Task: Send an email with the signature Dorian Garcia with the subject 'Request for time off' and the message 'Could you please provide a timeline for this project?' from softage.1@softage.net to softage.6@softage.net,  softage.1@softage.net and softage.7@softage.net with CC to softage.8@softage.net with an attached document Social_media_policy.docx
Action: Key pressed n
Screenshot: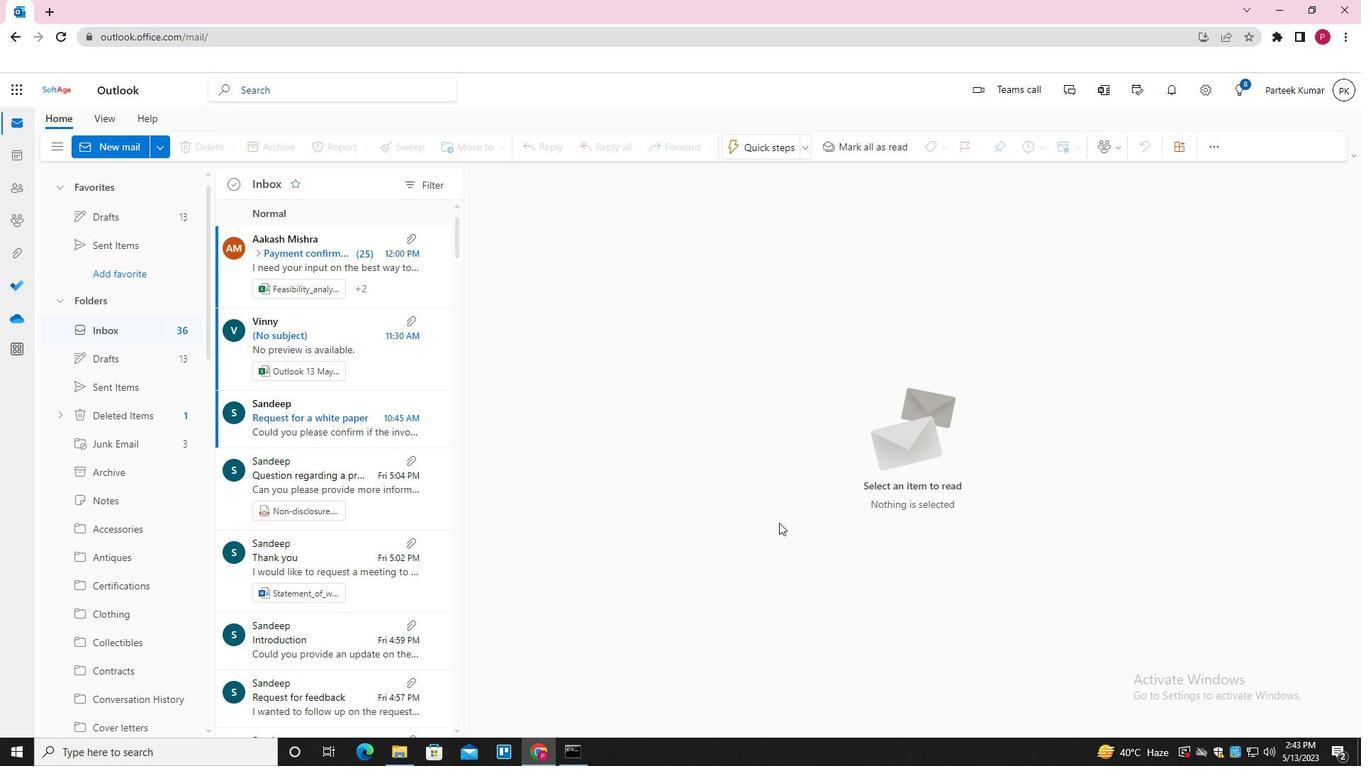 
Action: Mouse moved to (958, 143)
Screenshot: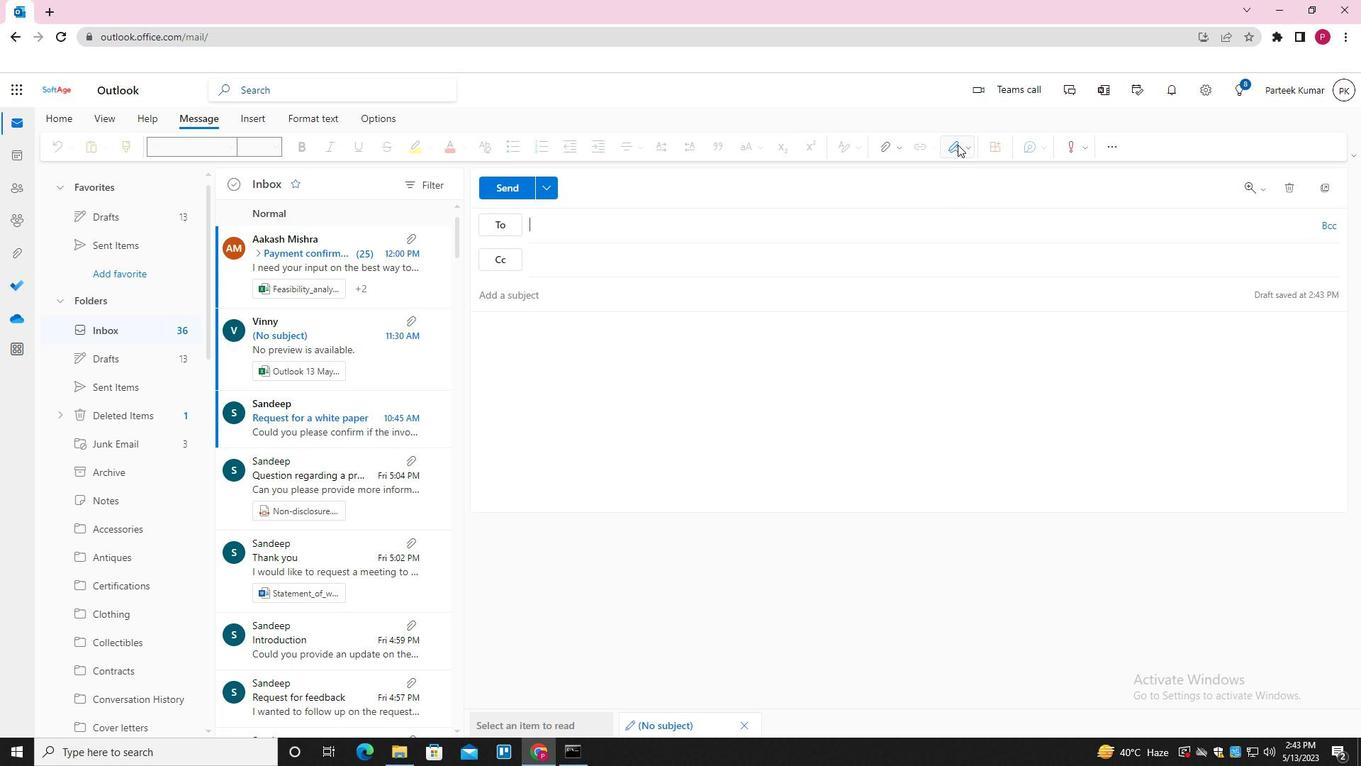 
Action: Mouse pressed left at (958, 143)
Screenshot: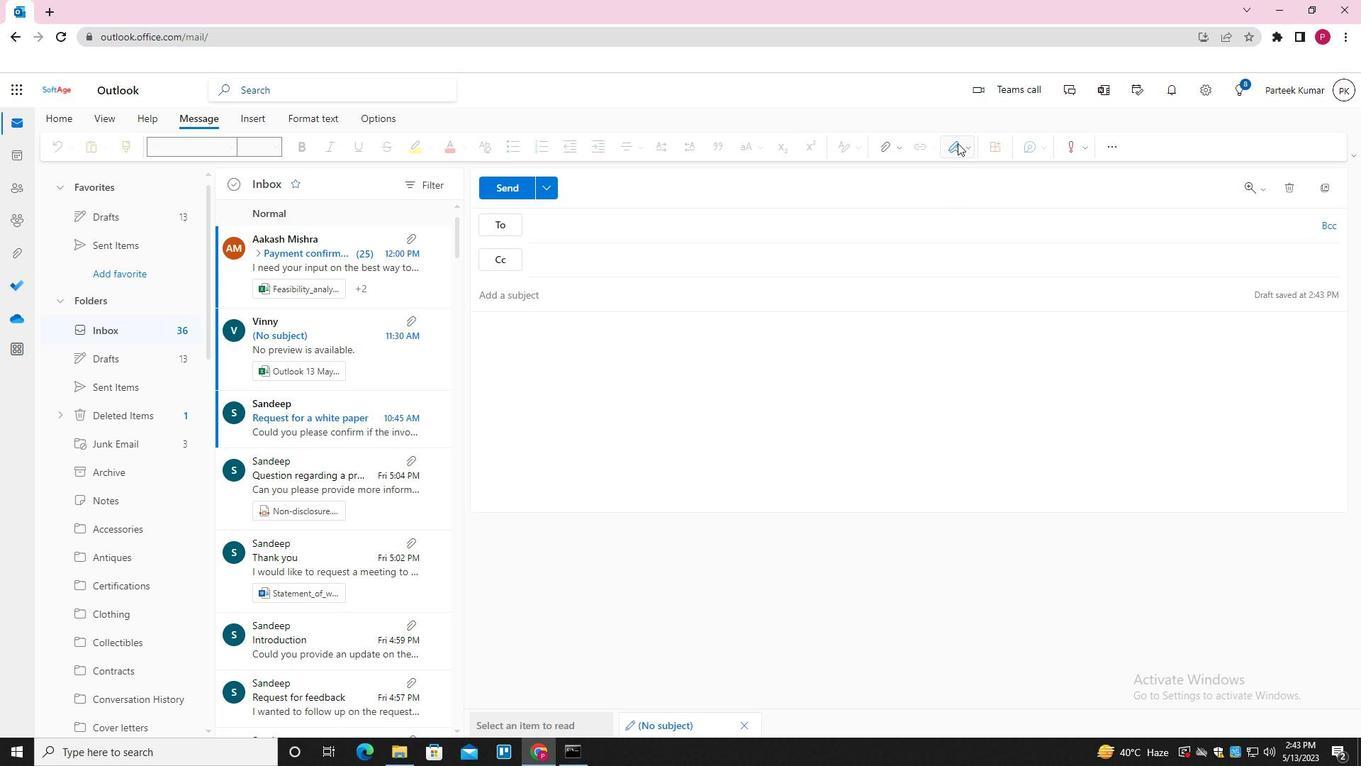
Action: Mouse moved to (927, 204)
Screenshot: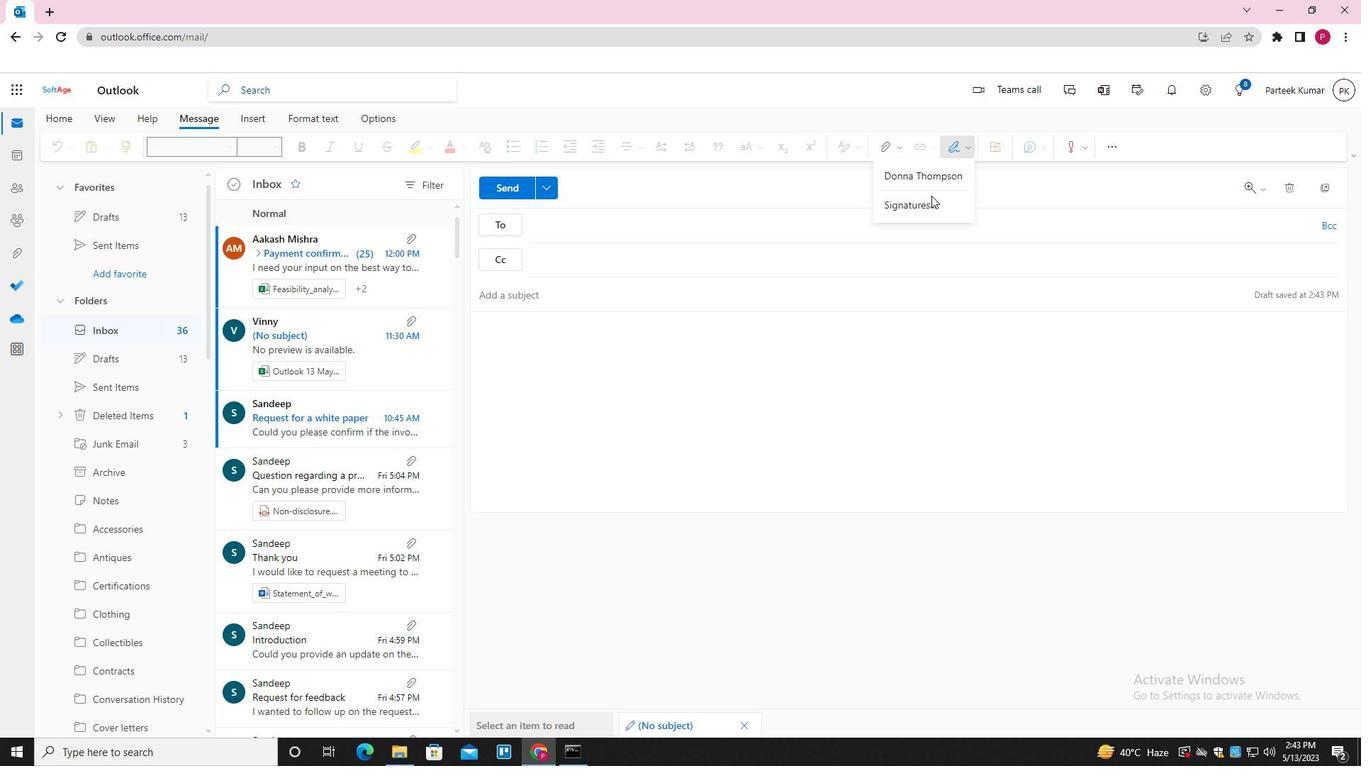 
Action: Mouse pressed left at (927, 204)
Screenshot: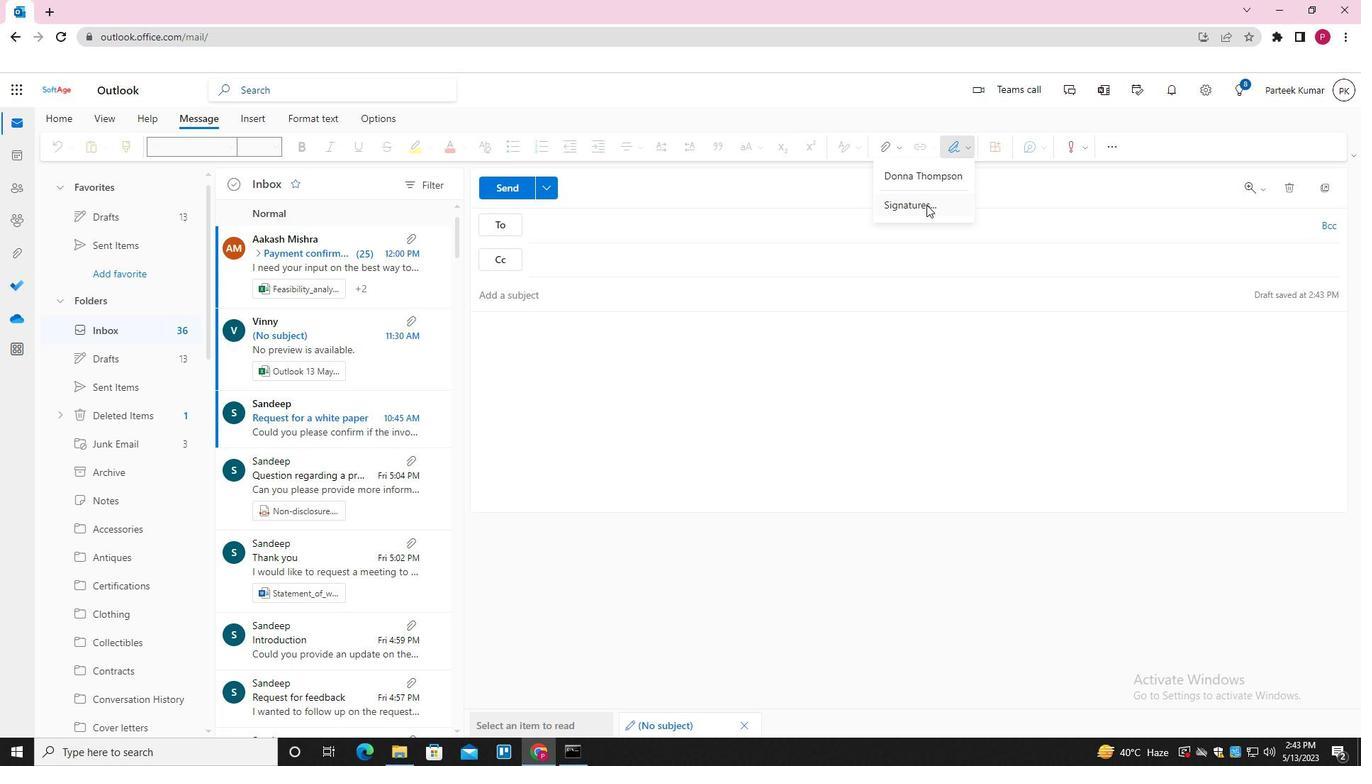 
Action: Mouse moved to (949, 254)
Screenshot: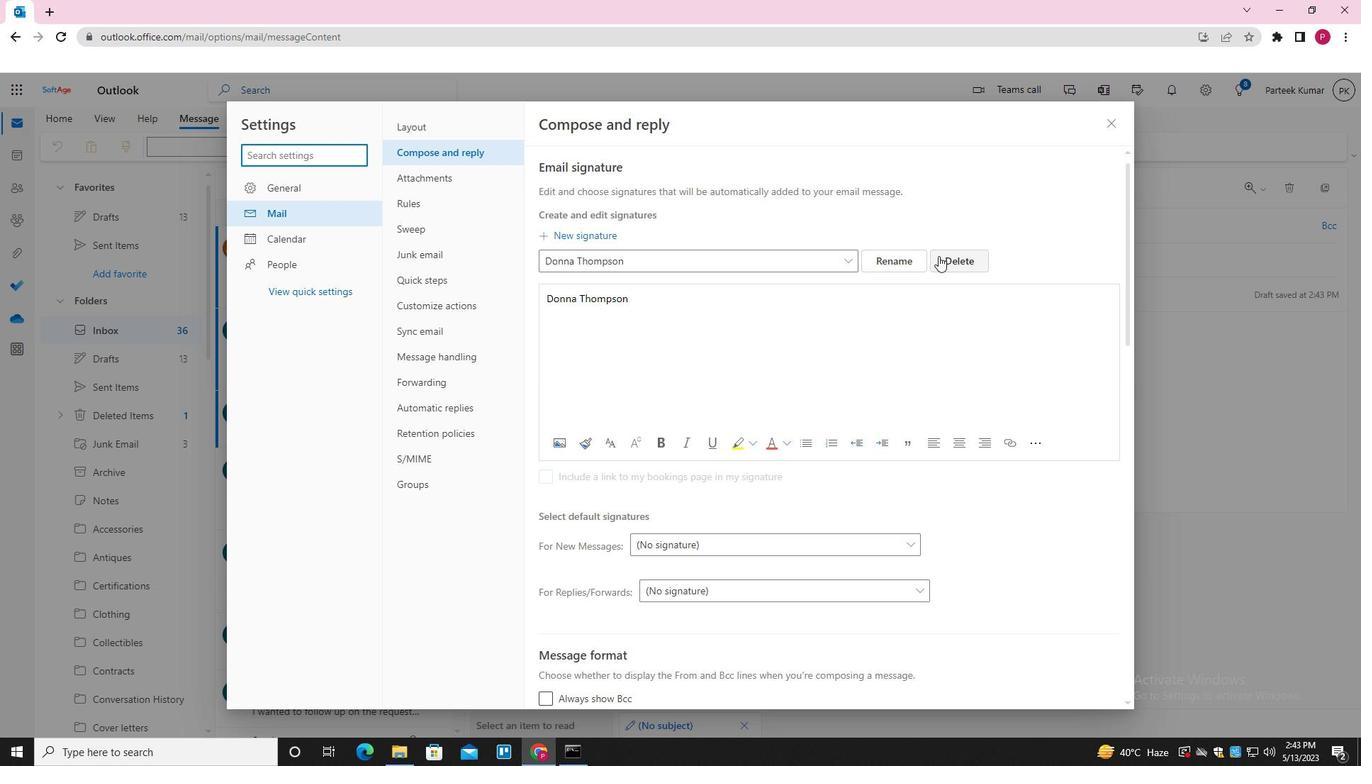 
Action: Mouse pressed left at (949, 254)
Screenshot: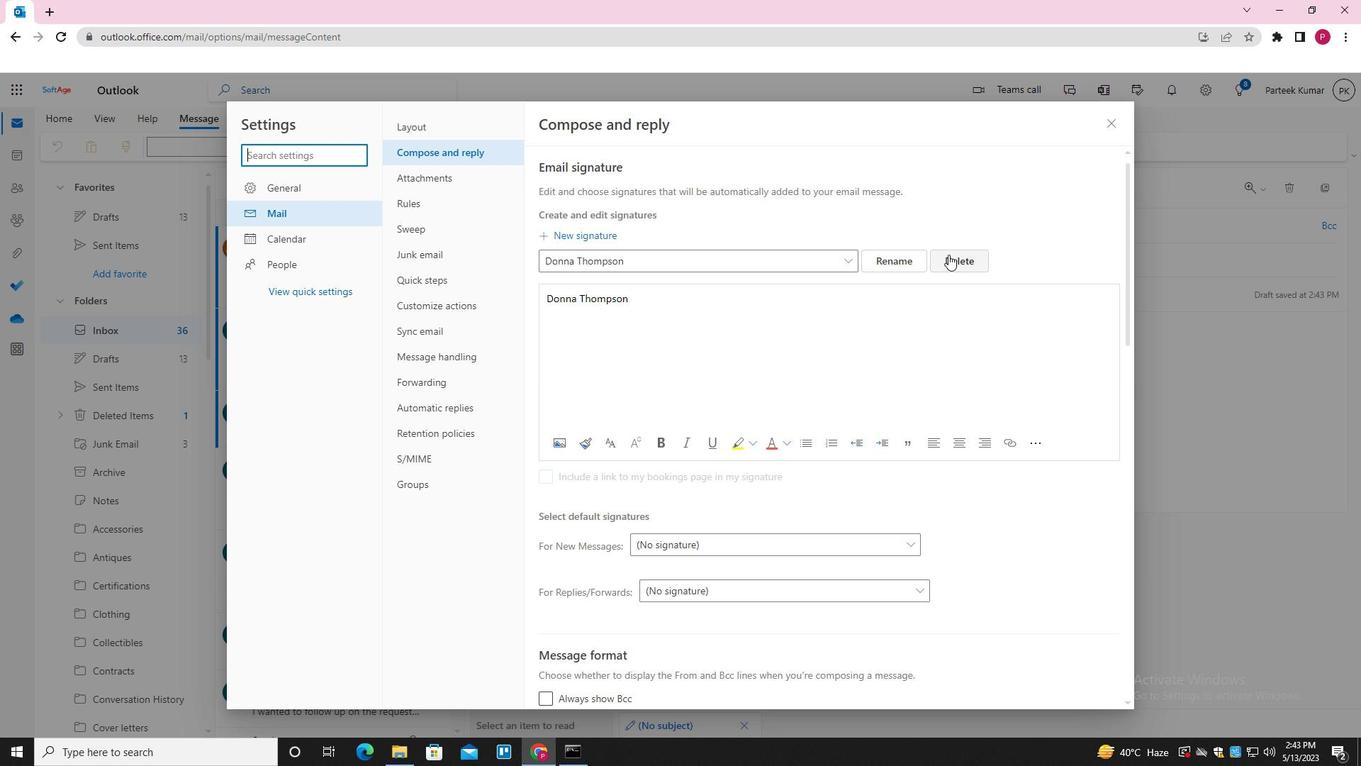 
Action: Mouse moved to (708, 263)
Screenshot: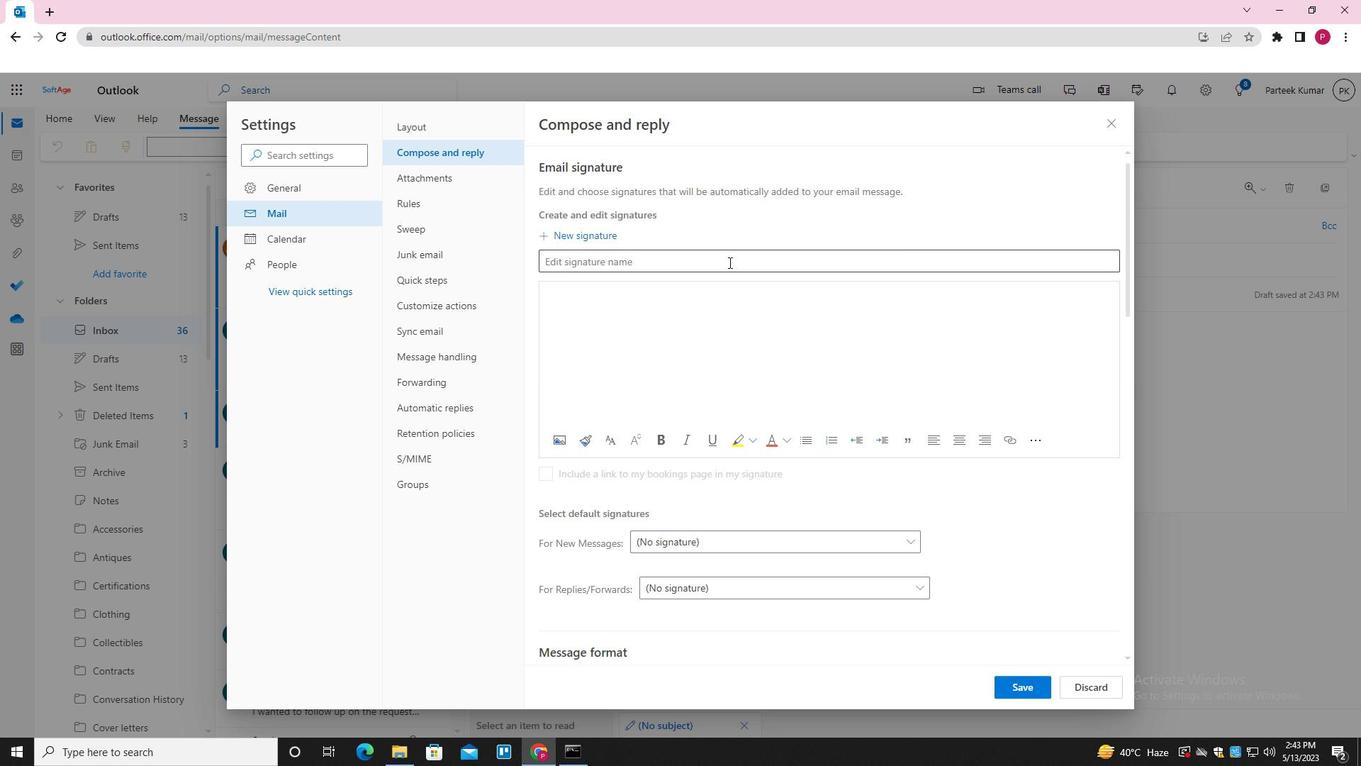 
Action: Mouse pressed left at (708, 263)
Screenshot: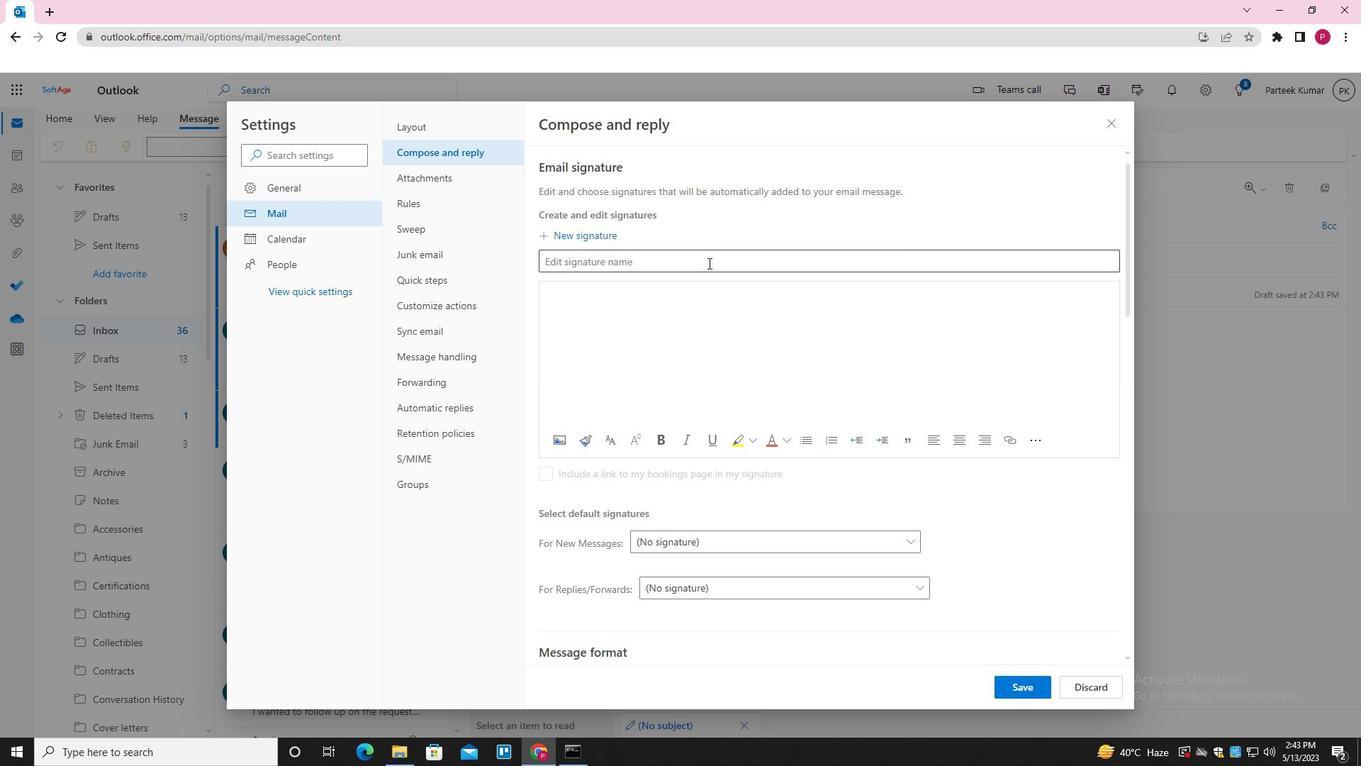 
Action: Key pressed <Key.shift>DORIAN<Key.space><Key.shift><Key.shift><Key.shift><Key.shift><Key.shift><Key.shift><Key.shift>GARCIA<Key.tab><Key.shift>DOT<Key.backspace>RIAN<Key.space><Key.shift>D<Key.backspace><Key.shift_r>GARCIA<Key.space>
Screenshot: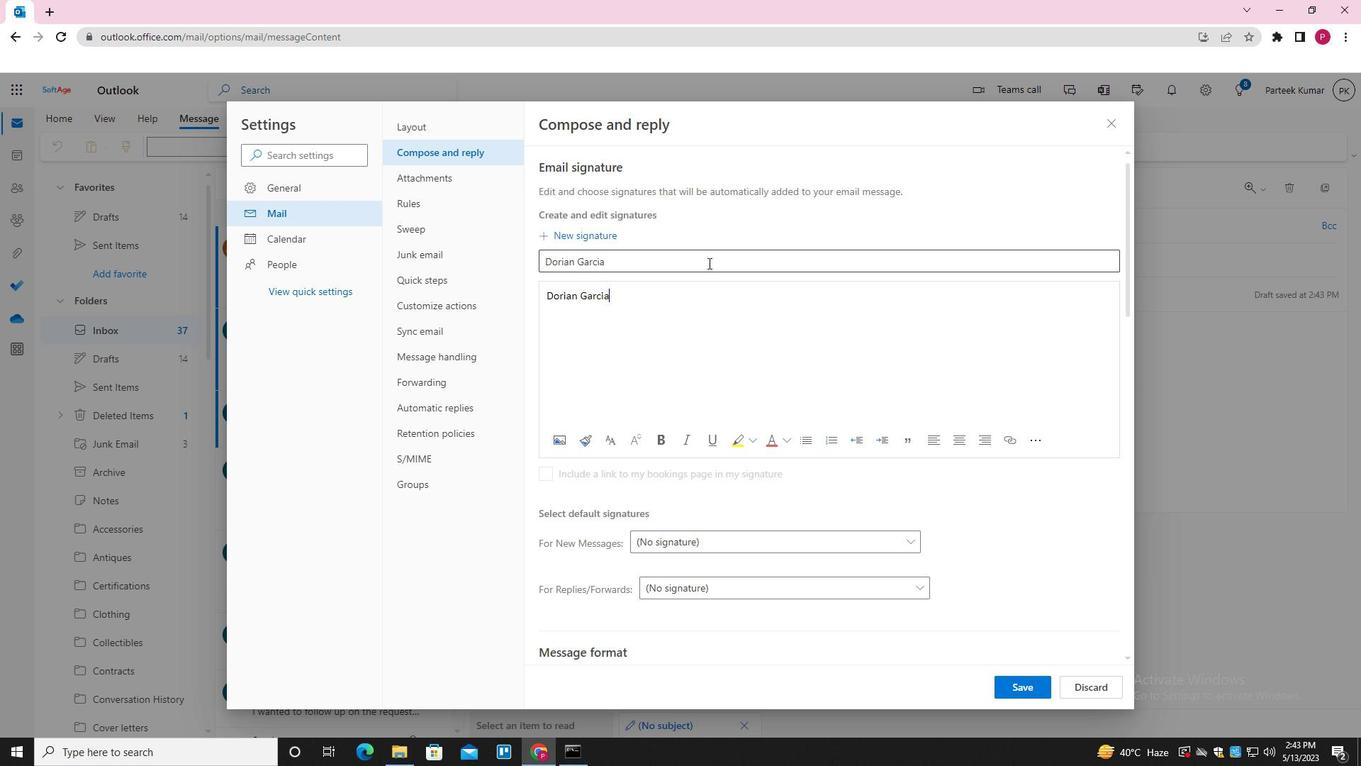
Action: Mouse moved to (1025, 690)
Screenshot: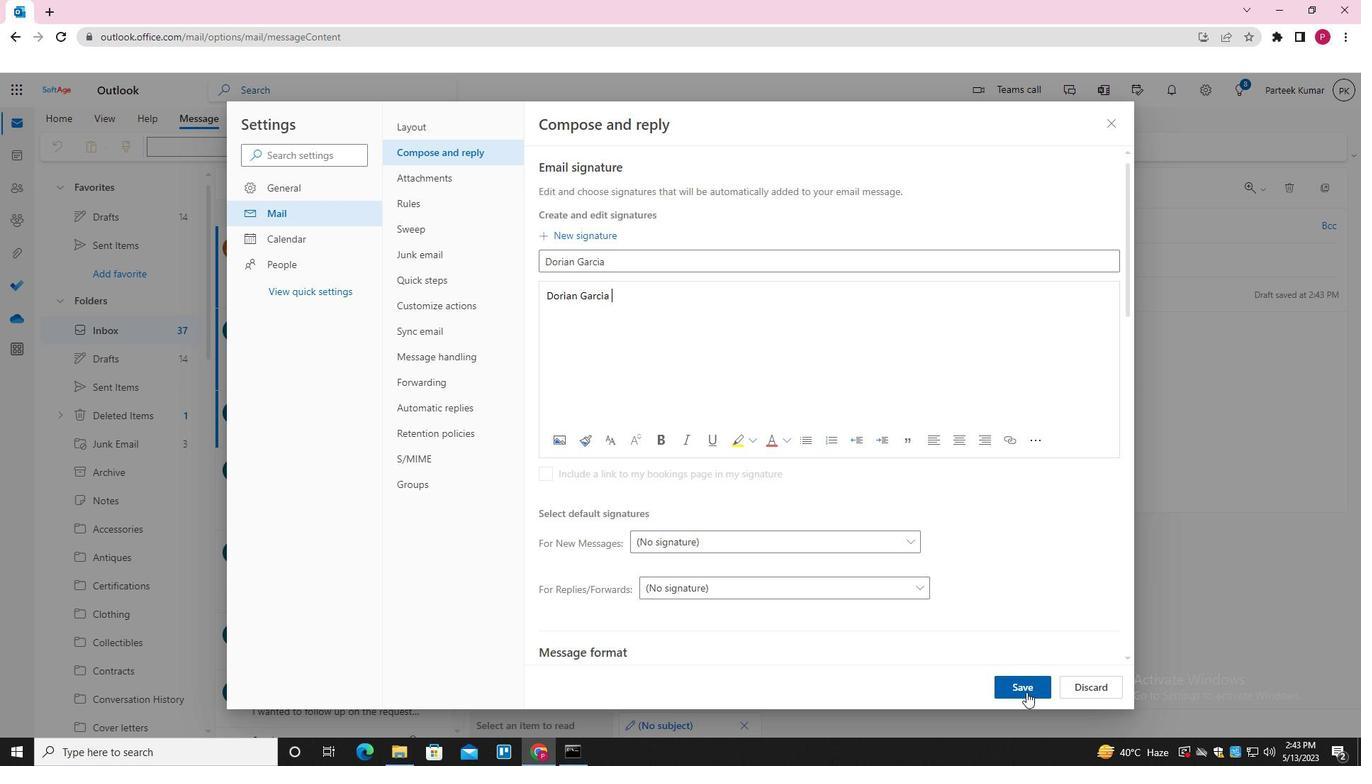 
Action: Mouse pressed left at (1025, 690)
Screenshot: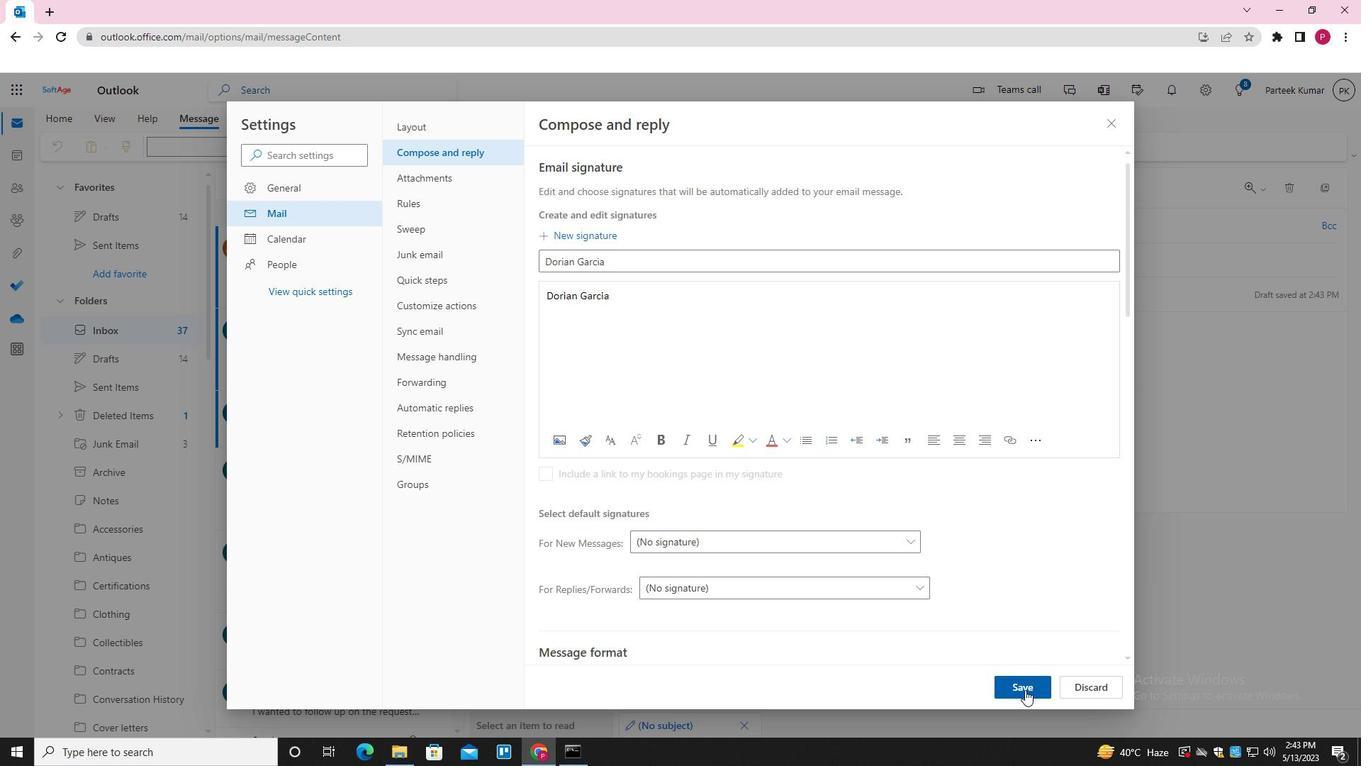 
Action: Mouse moved to (1109, 122)
Screenshot: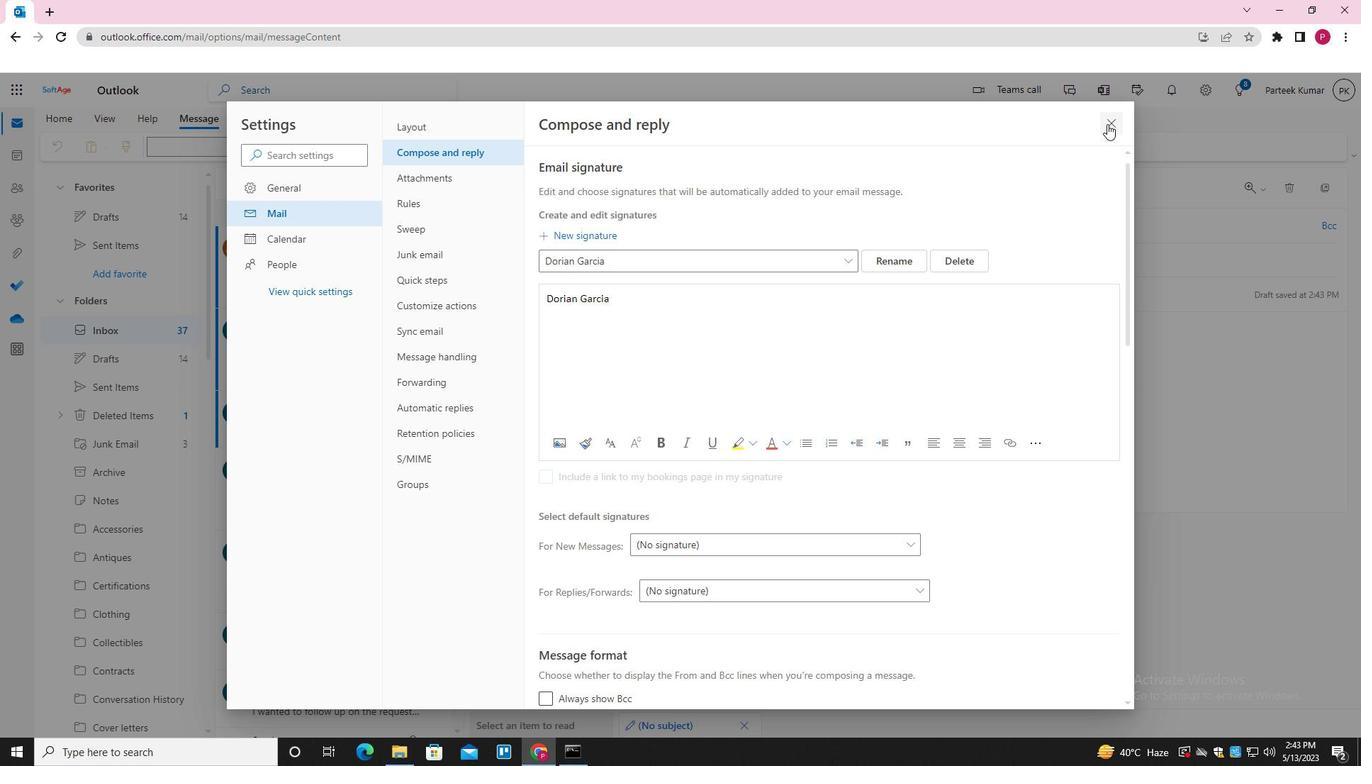 
Action: Mouse pressed left at (1109, 122)
Screenshot: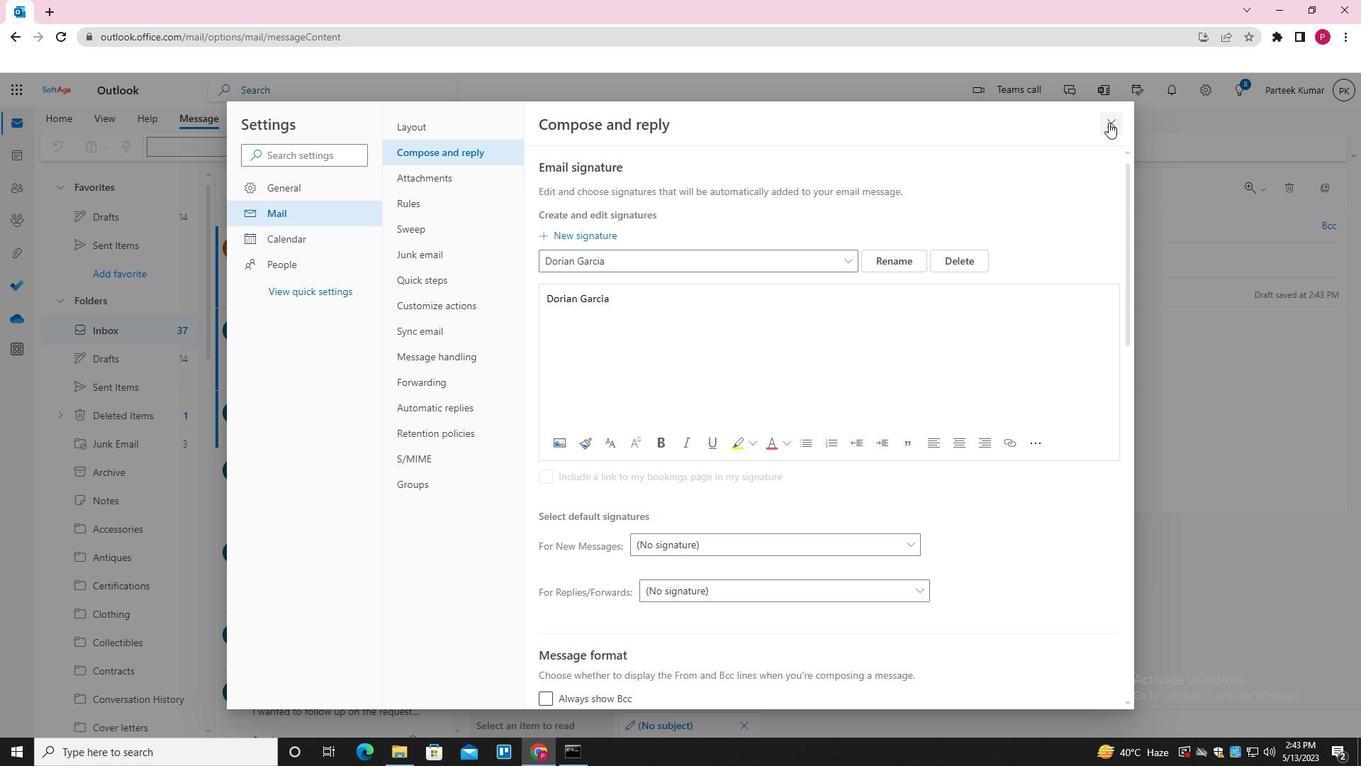 
Action: Mouse moved to (951, 149)
Screenshot: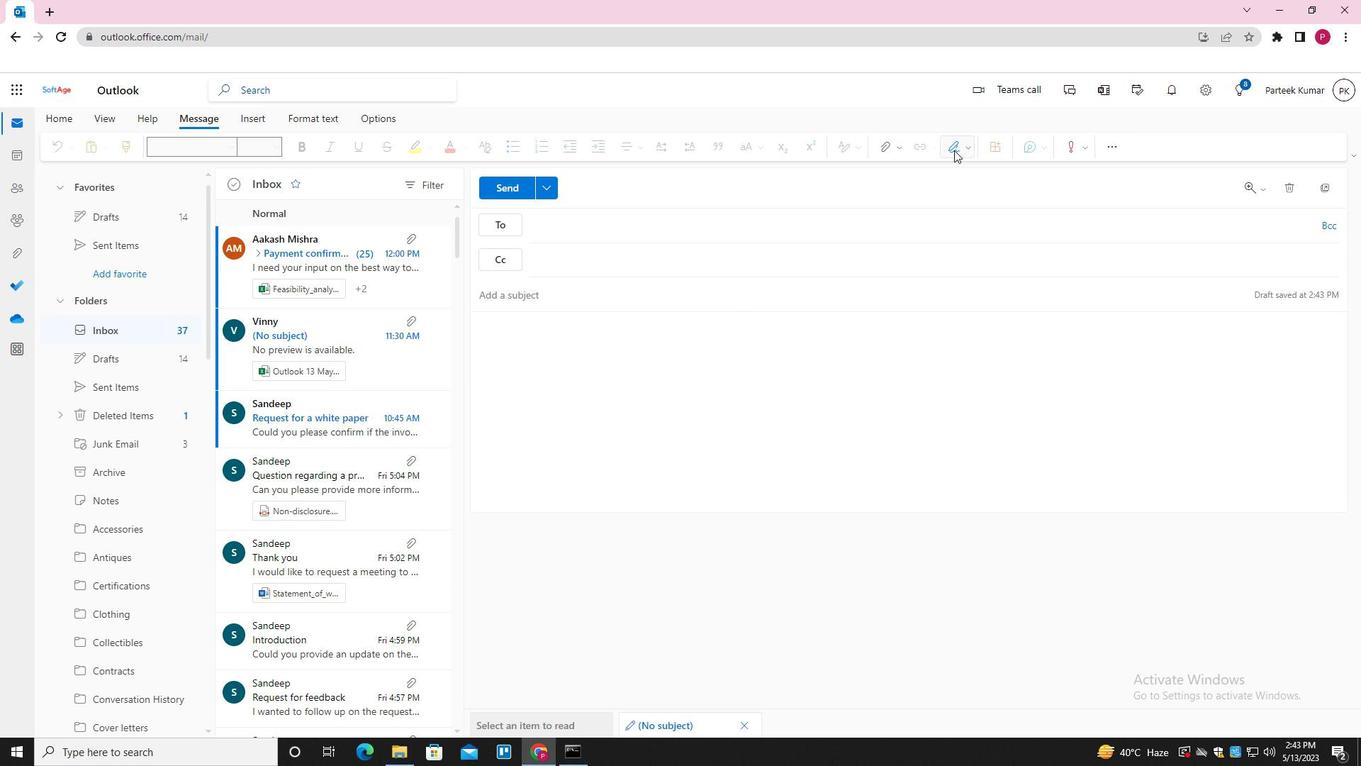 
Action: Mouse pressed left at (951, 149)
Screenshot: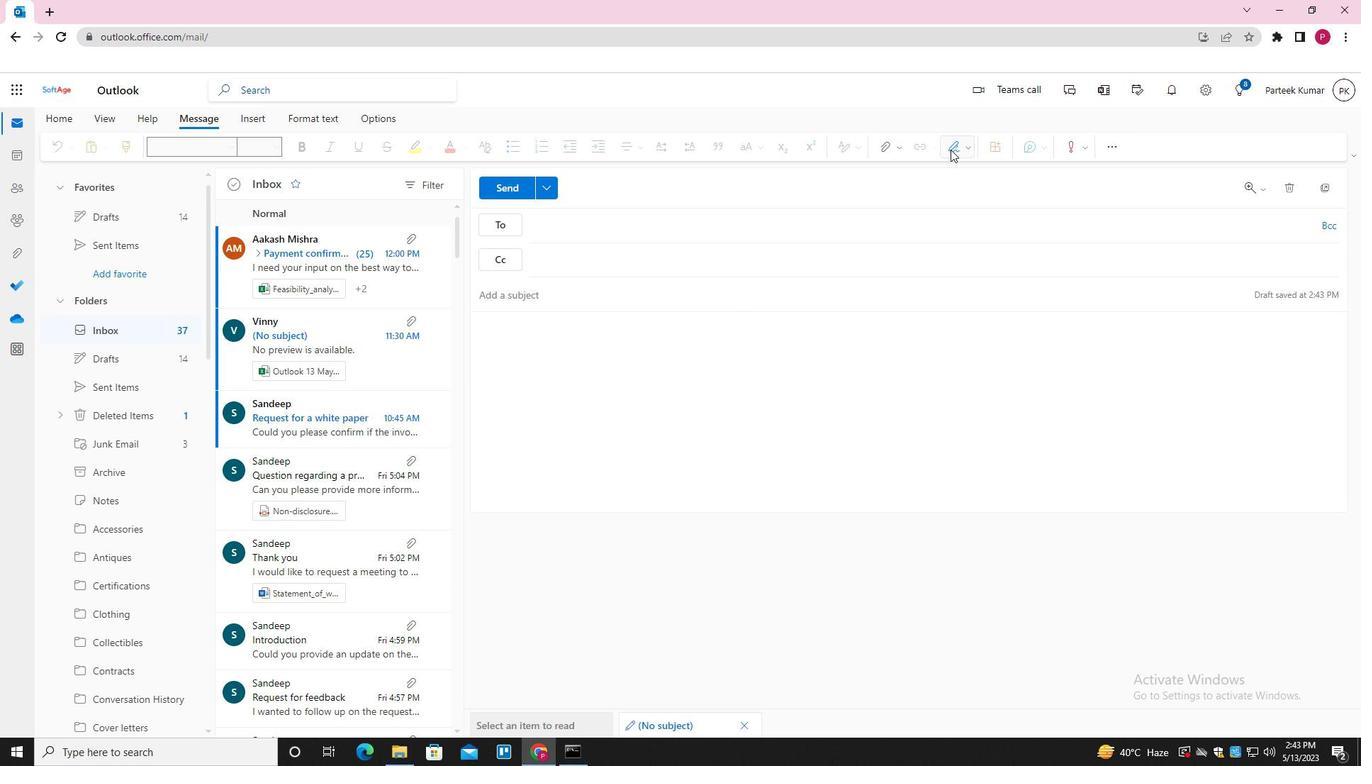 
Action: Mouse moved to (941, 177)
Screenshot: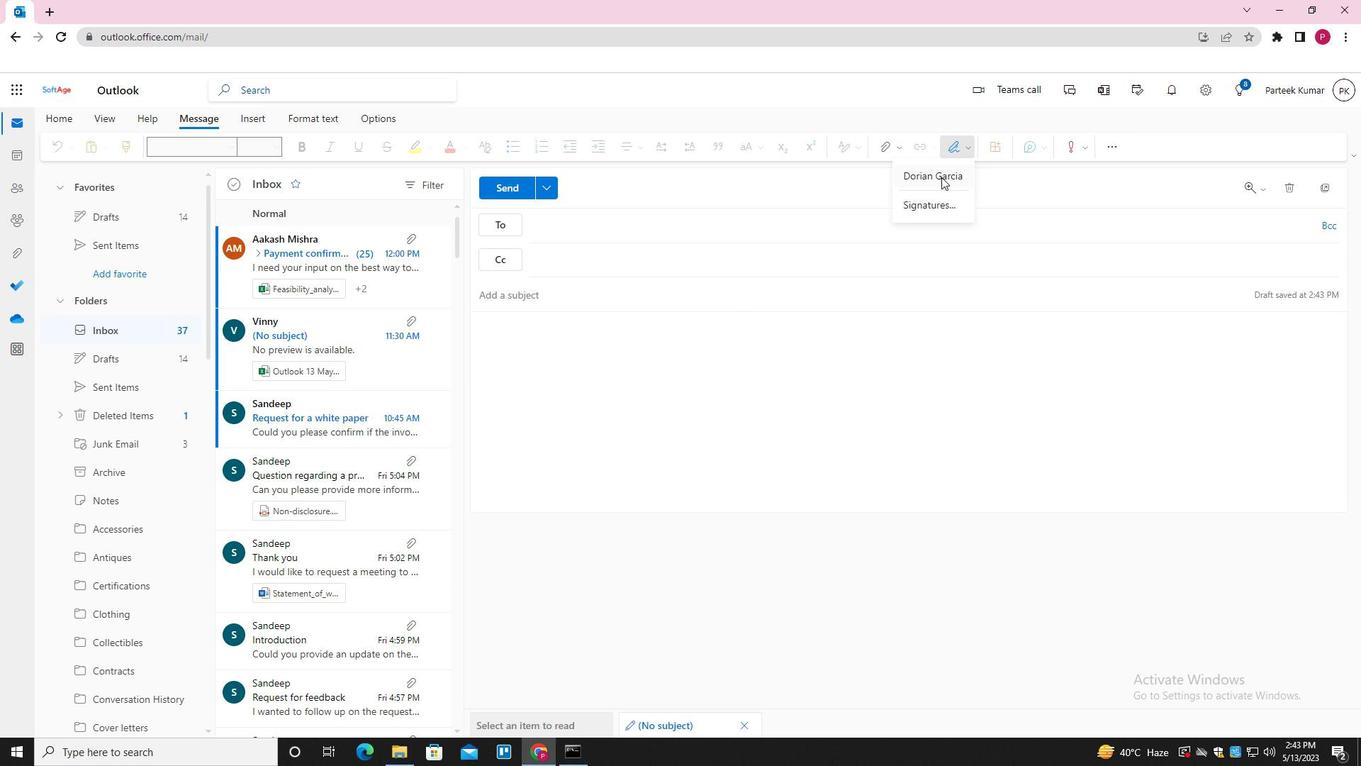 
Action: Mouse pressed left at (941, 177)
Screenshot: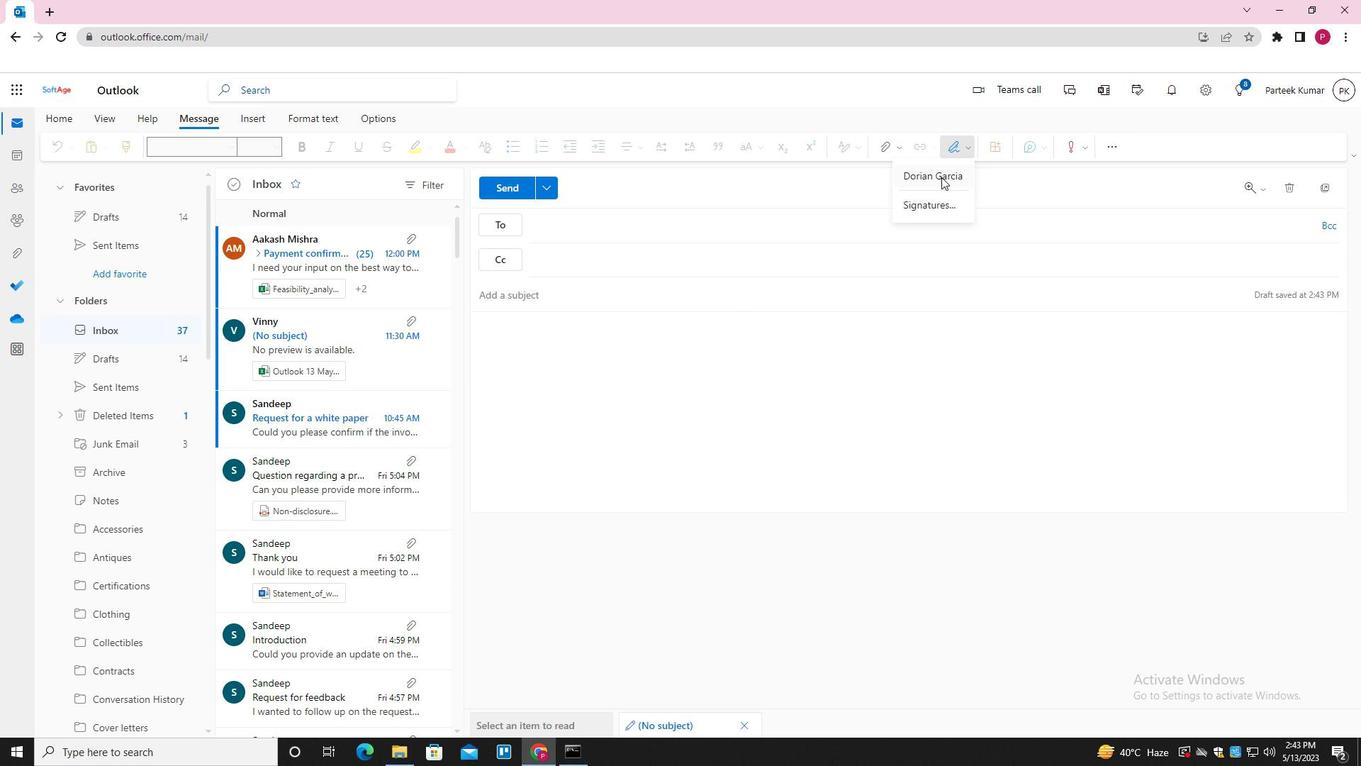 
Action: Mouse moved to (584, 300)
Screenshot: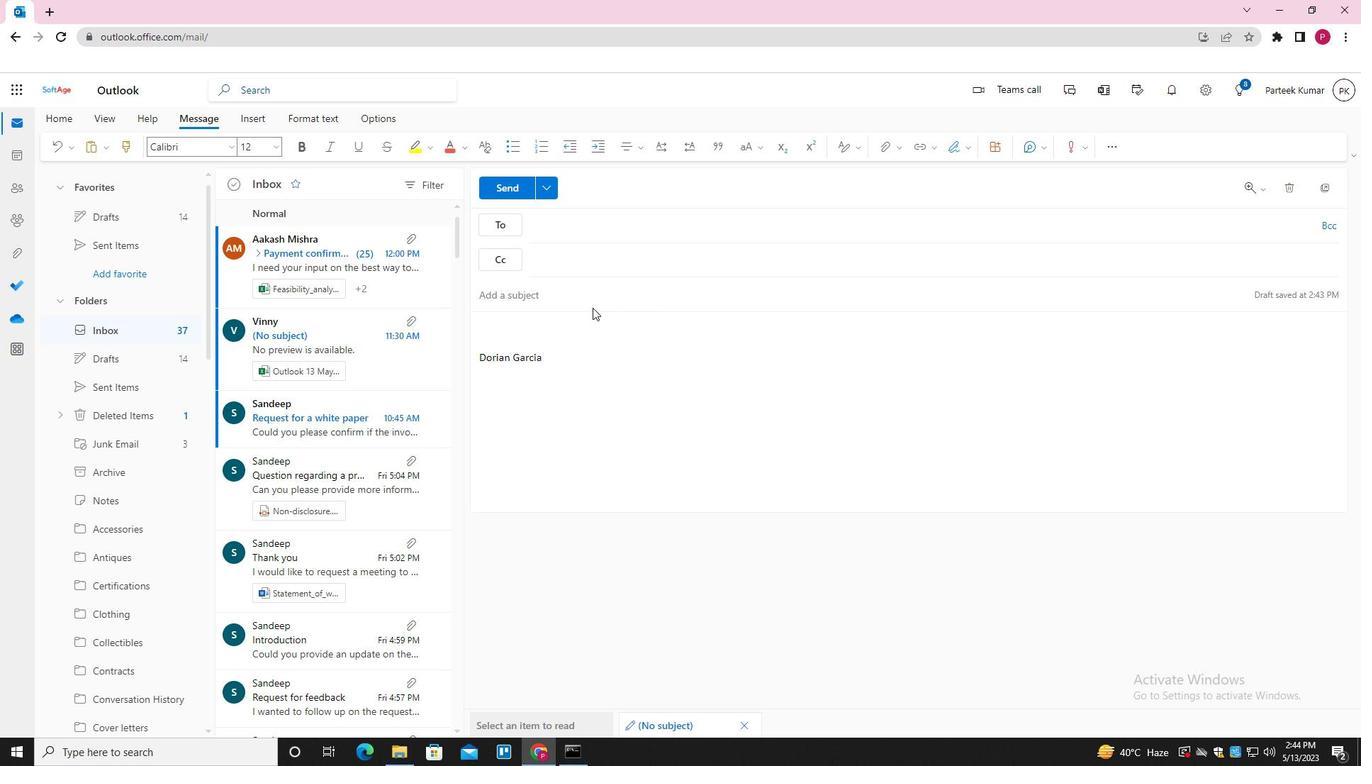 
Action: Mouse pressed left at (584, 300)
Screenshot: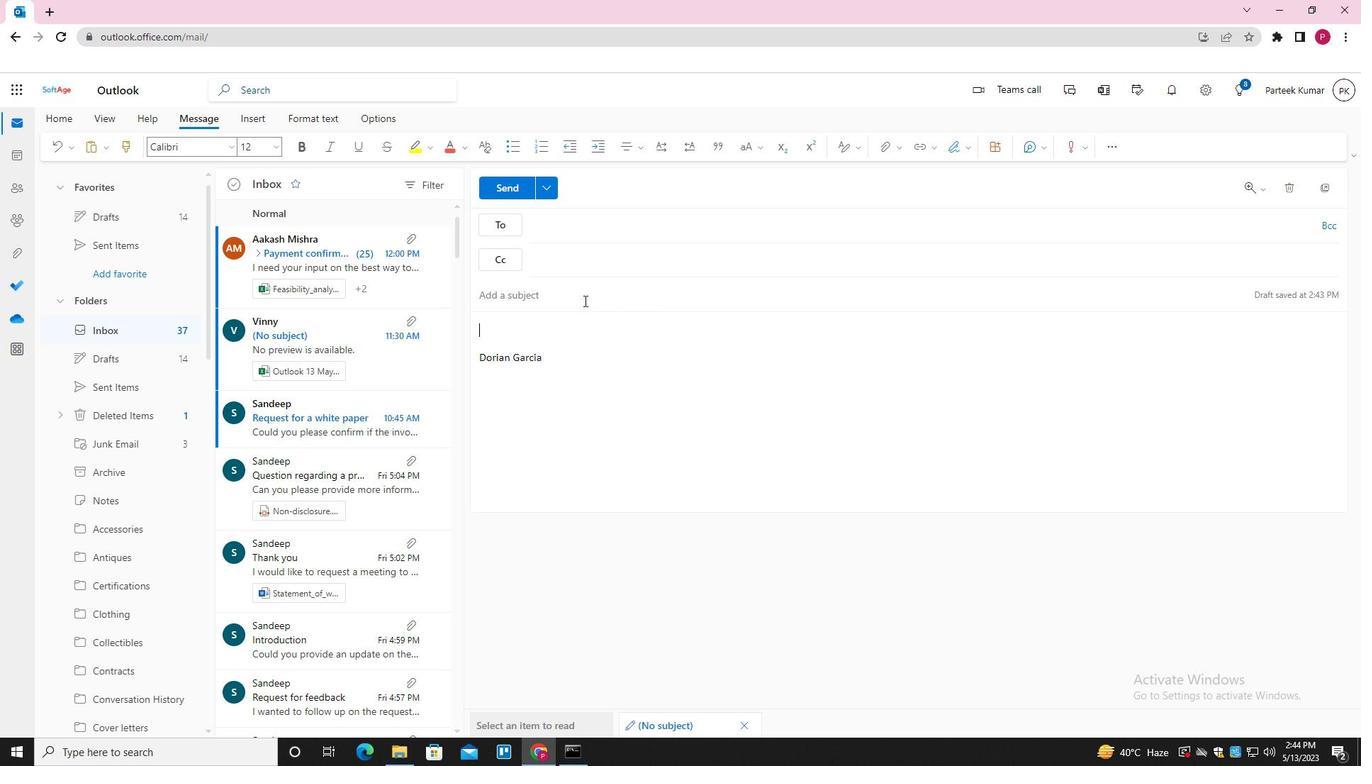 
Action: Key pressed <Key.shift>REQUEST<Key.space>FOR<Key.space>TIME<Key.space>OFF<Key.tab><Key.shift_r><Key.shift_r><Key.shift_r><Key.shift_r><Key.shift_r>COULD<Key.space>YOU<Key.space>PLEASE<Key.space>PROVIDE<Key.space>A<Key.space>TIMELINE<Key.space>FOR<Key.space>THE<Key.backspace>IS<Key.space>PROJECT<Key.space><Key.backspace><Key.shift_r>?
Screenshot: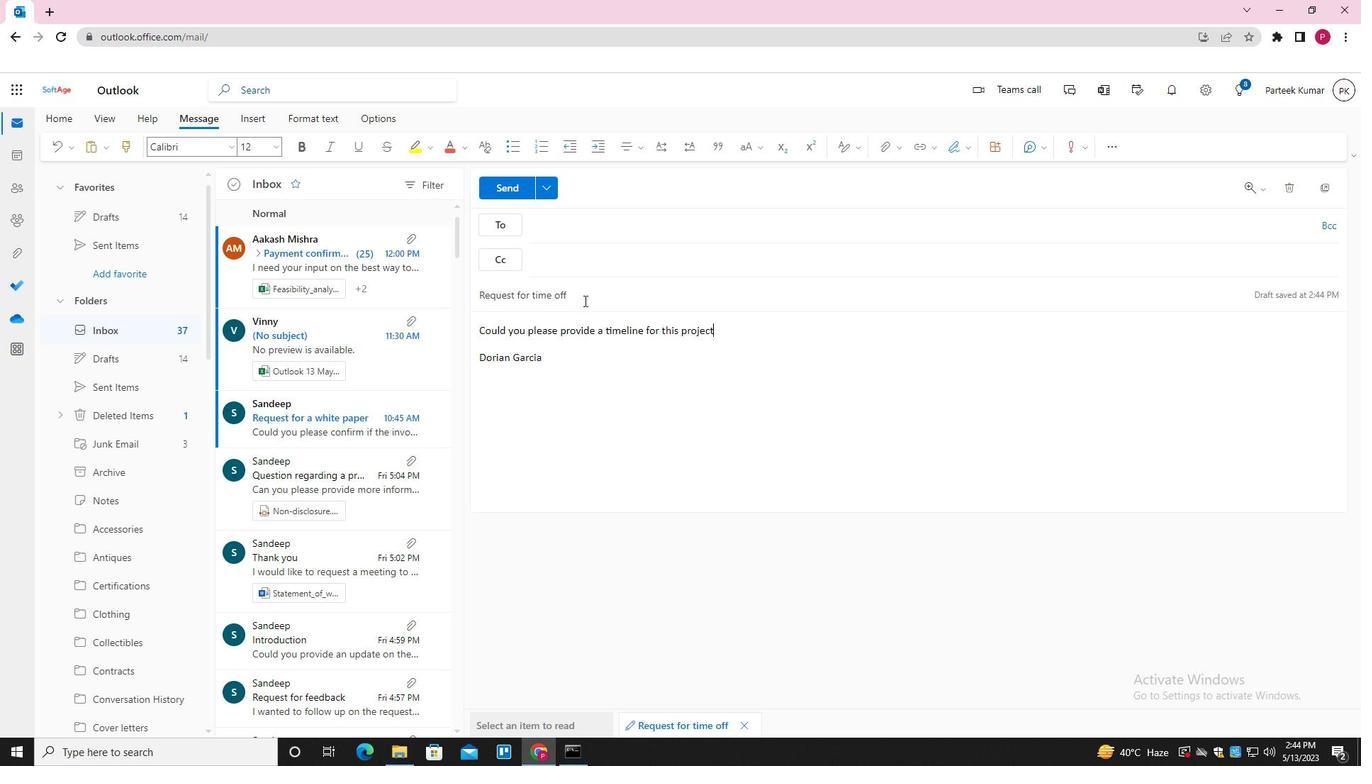 
Action: Mouse moved to (592, 224)
Screenshot: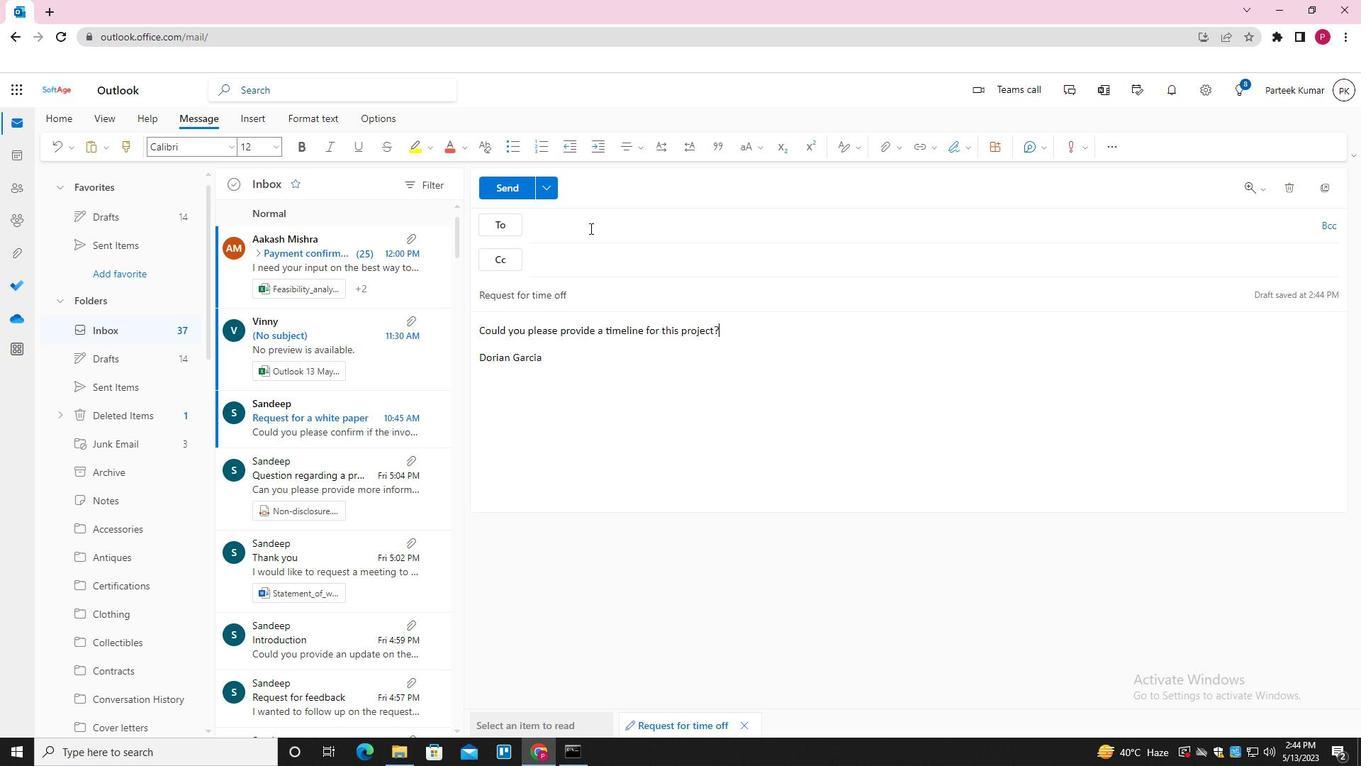 
Action: Mouse pressed left at (592, 224)
Screenshot: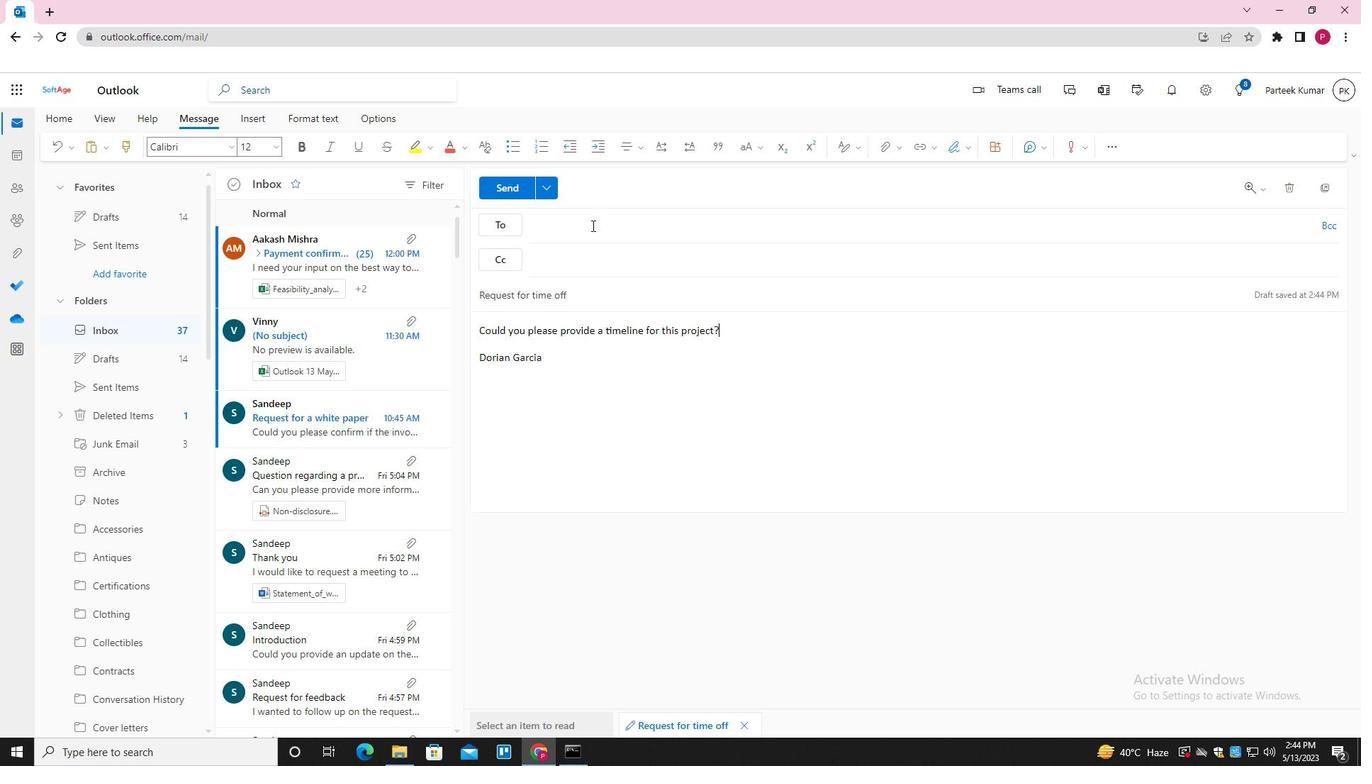 
Action: Key pressed SOFTAGE.
Screenshot: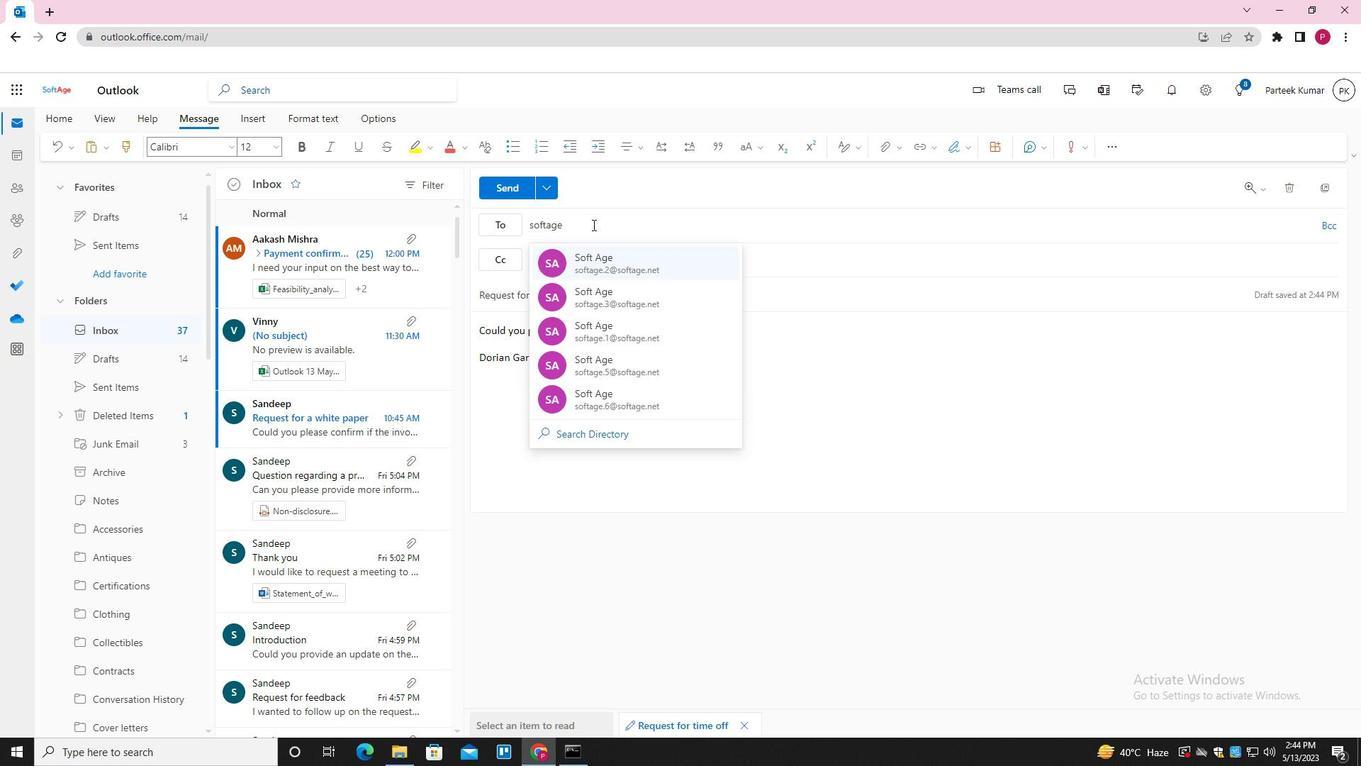 
Action: Mouse moved to (677, 198)
Screenshot: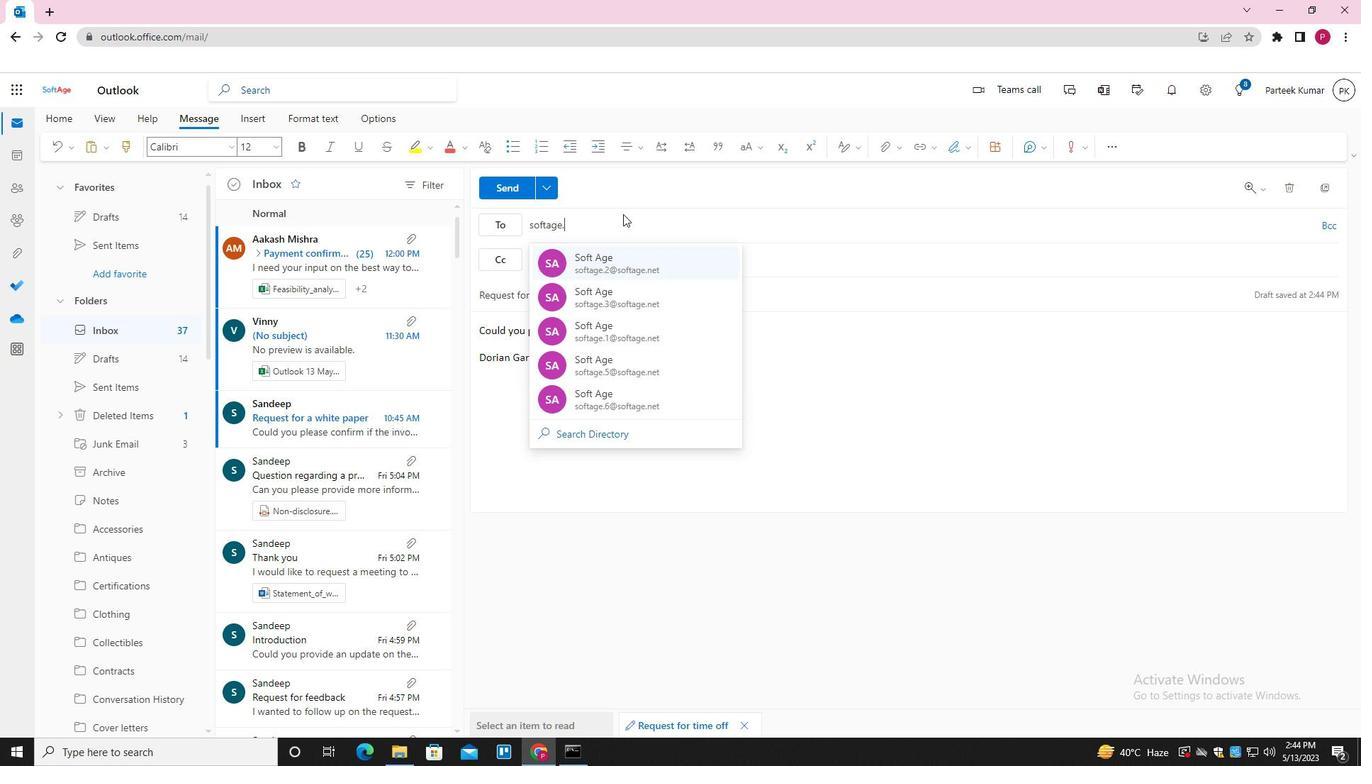 
Action: Key pressed 6<Key.shift>@SOFTAGE.NET<Key.enter>SOFTAGE.1<Key.shift>@SOFTAGE.NET<Key.enter>SOFTAGE.7<Key.shift>@SOFTAGE.NET<Key.enter><Key.tab>SOFTAGE.8<Key.shift>@SOFTAGE.NET<Key.enter>
Screenshot: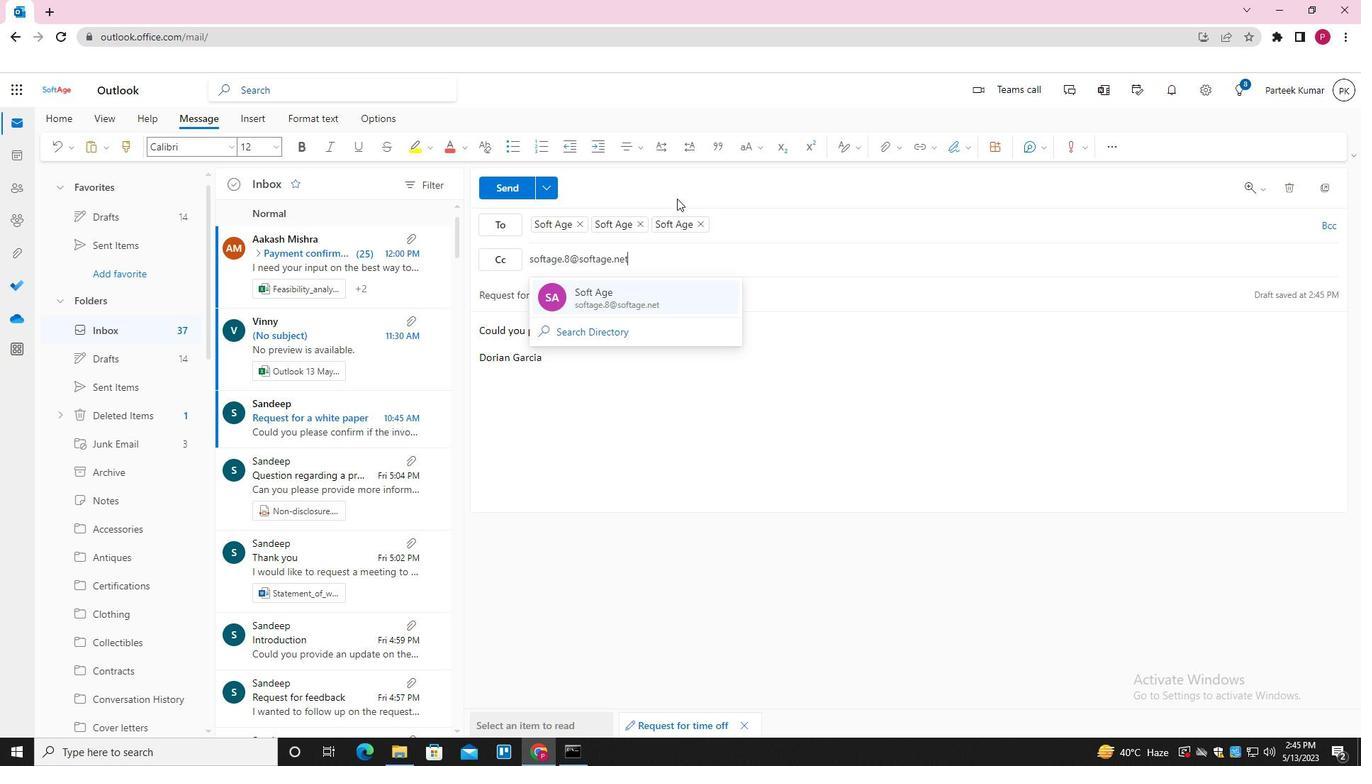 
Action: Mouse moved to (882, 151)
Screenshot: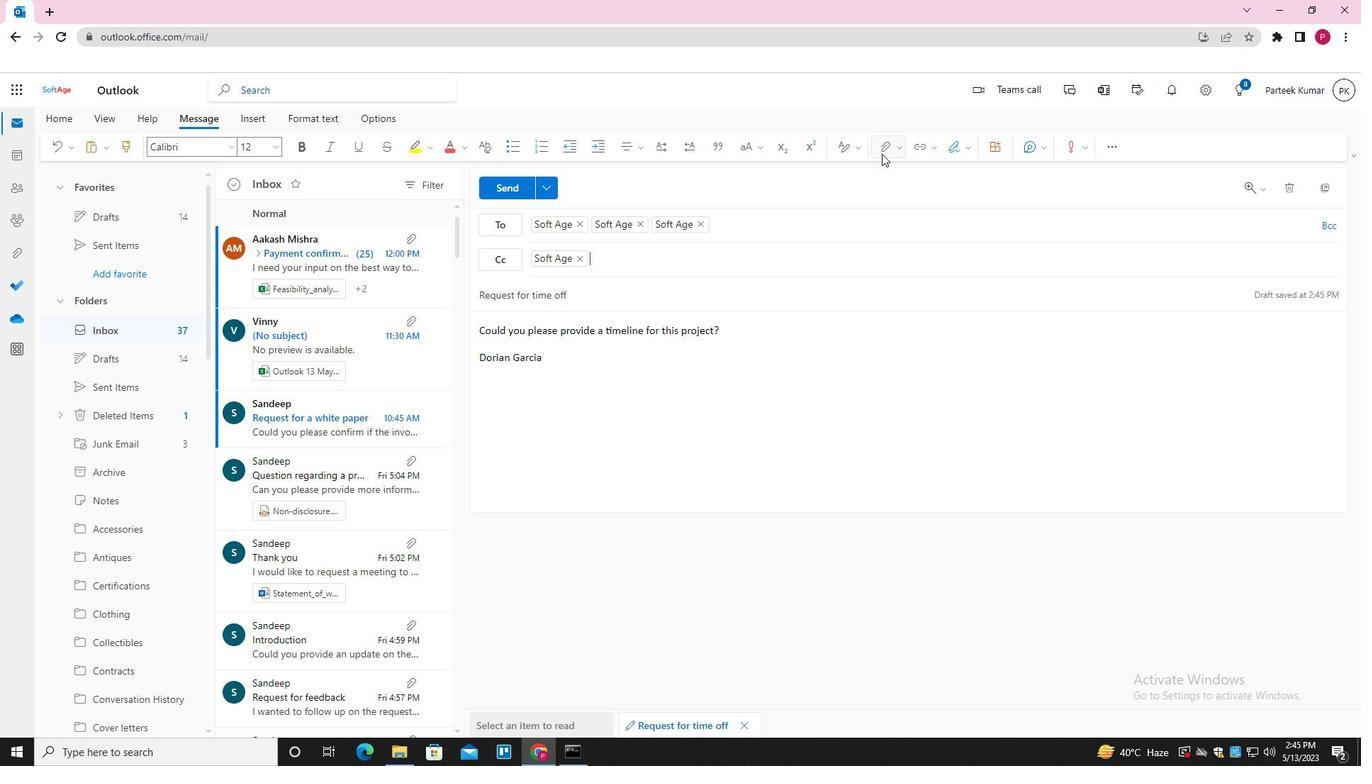 
Action: Mouse pressed left at (882, 151)
Screenshot: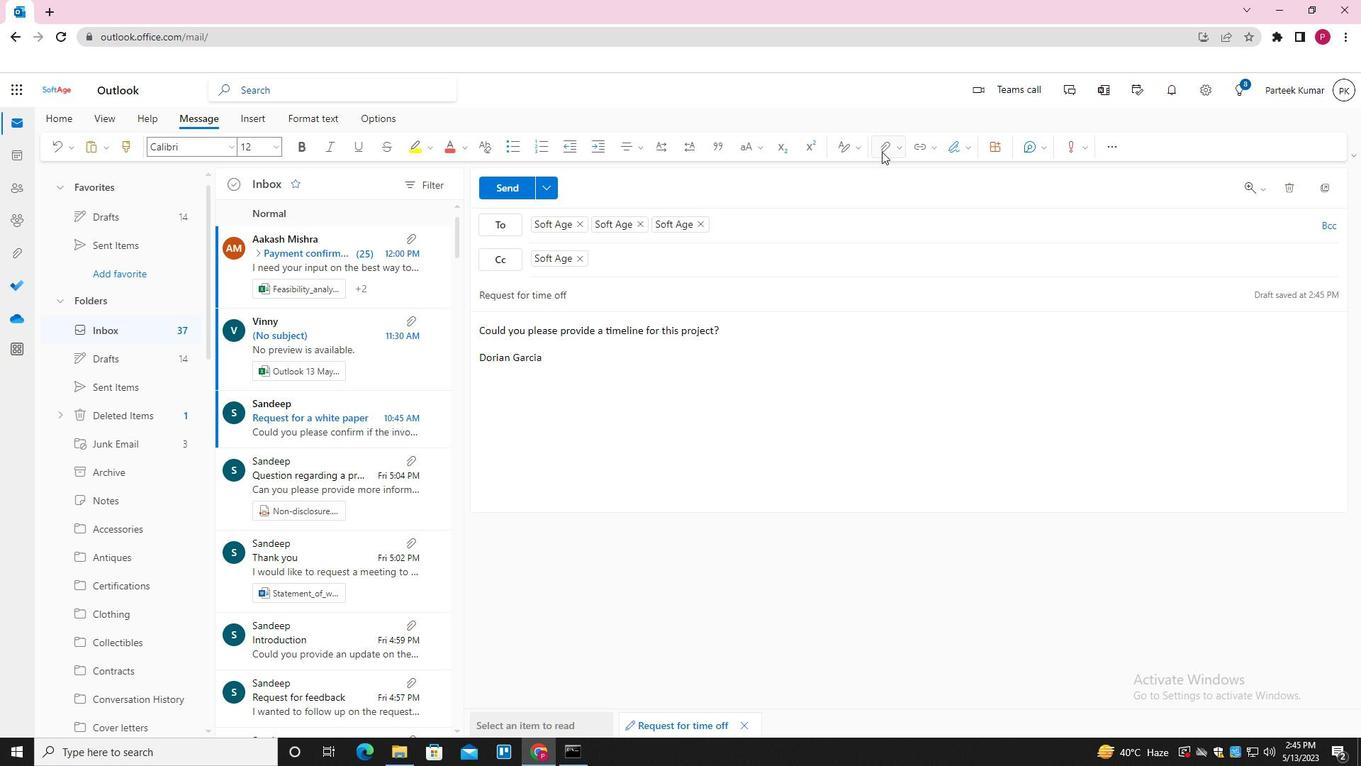 
Action: Mouse moved to (840, 179)
Screenshot: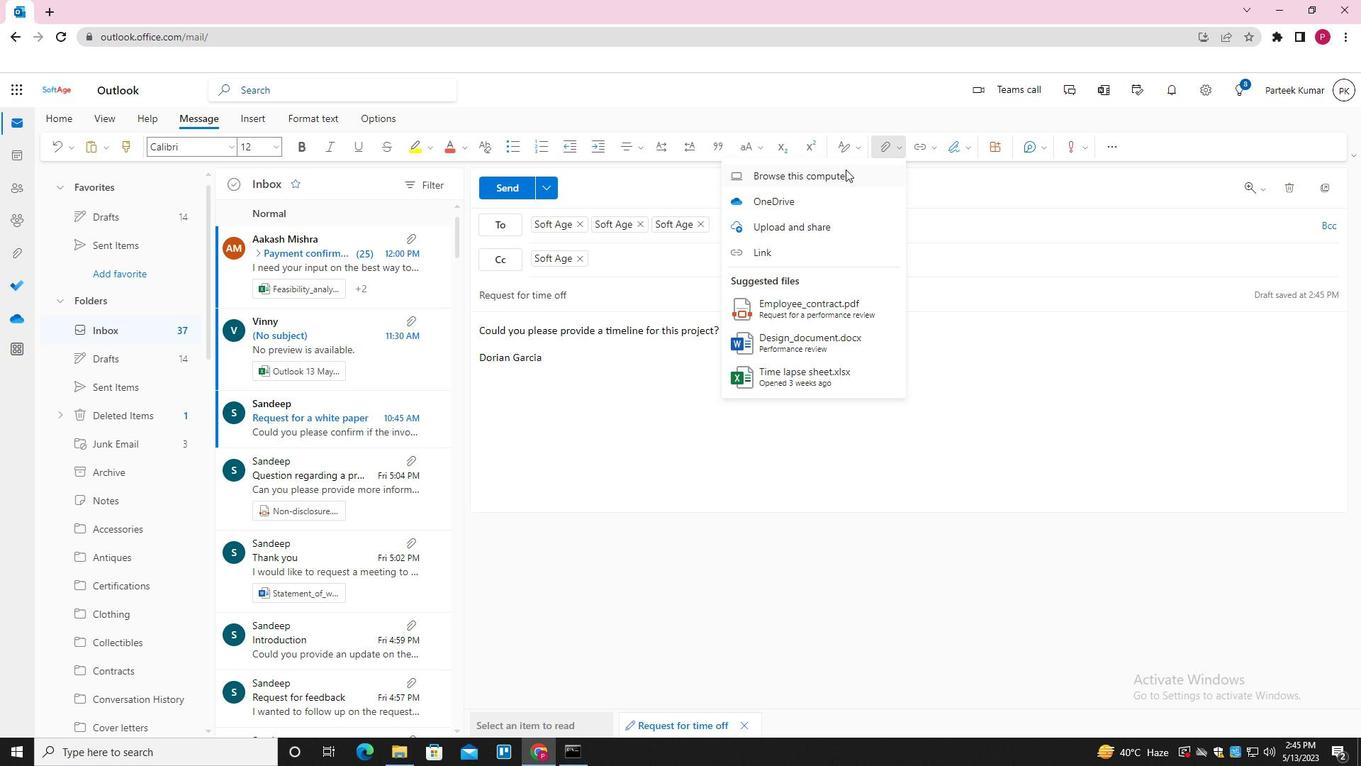 
Action: Mouse pressed left at (840, 179)
Screenshot: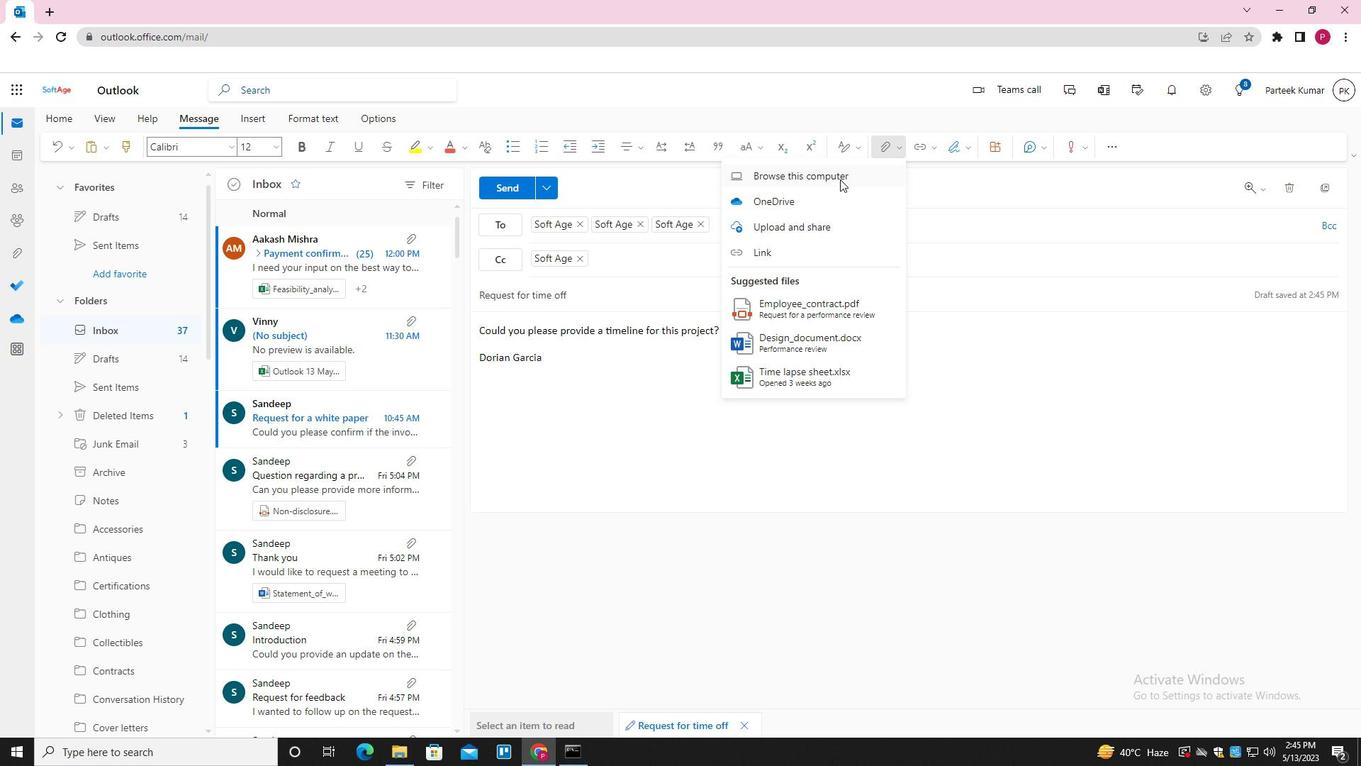 
Action: Mouse moved to (234, 109)
Screenshot: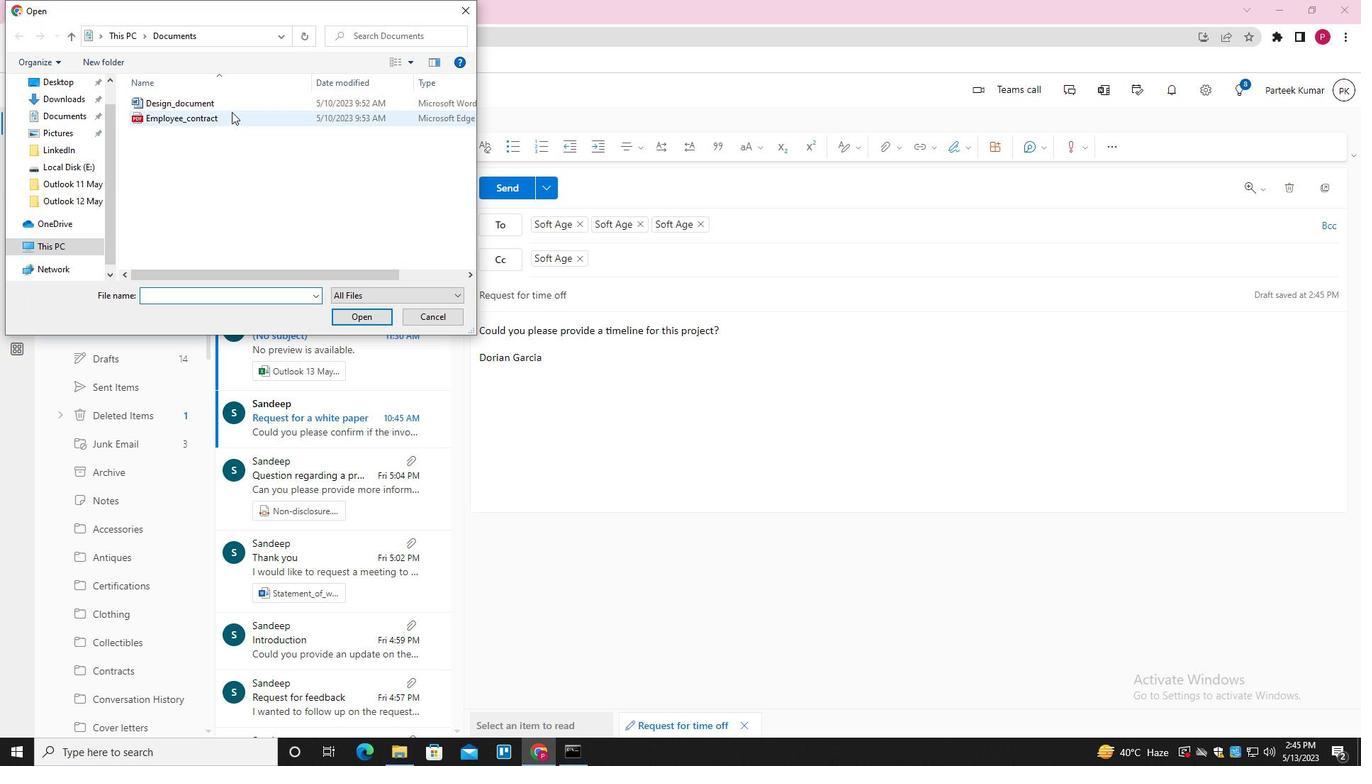 
Action: Mouse pressed left at (234, 109)
Screenshot: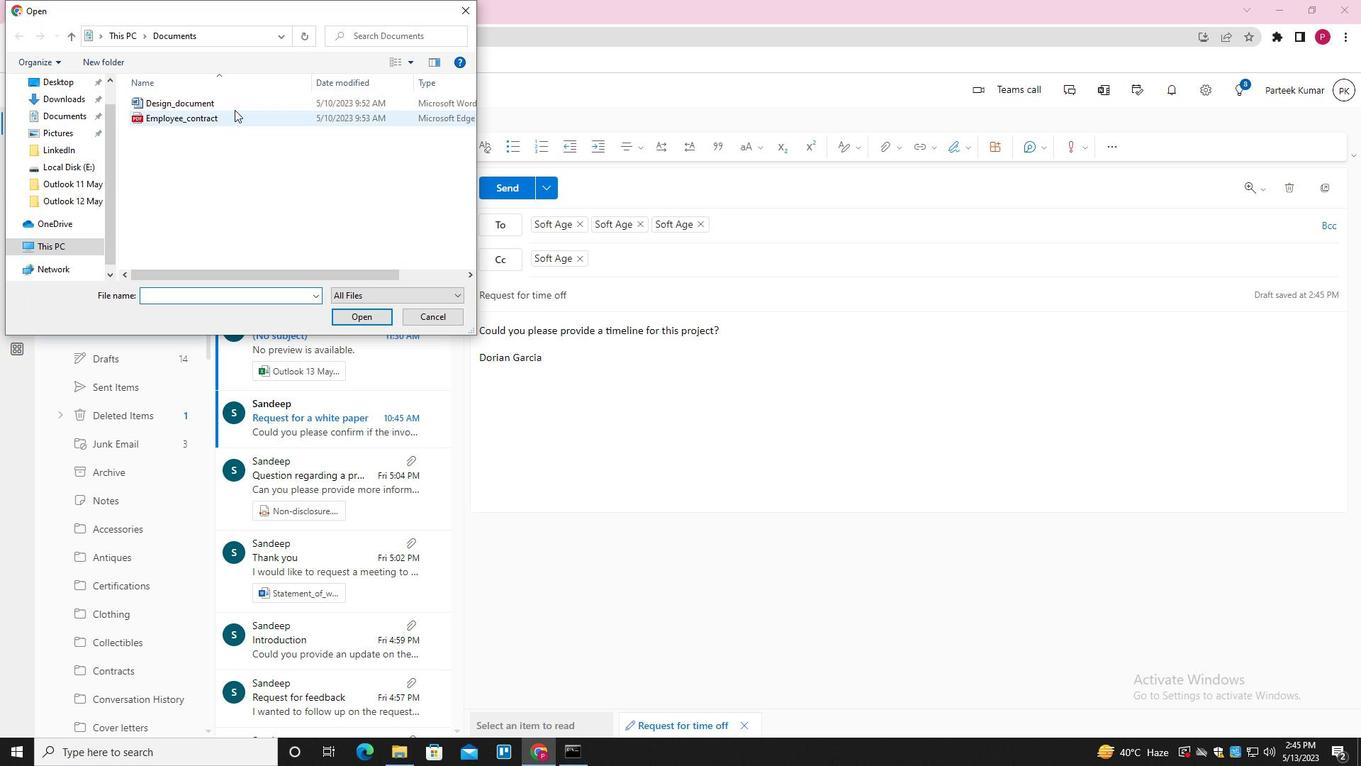 
Action: Key pressed <Key.f2><Key.shift>SOCIAL<Key.space><Key.backspace><Key.shift_r>_MEDIA<Key.shift_r><Key.shift_r><Key.shift_r><Key.shift_r><Key.shift_r><Key.shift_r><Key.shift_r><Key.shift_r><Key.shift_r><Key.shift_r><Key.shift_r><Key.shift_r><Key.shift_r><Key.shift_r>_POLICY<Key.enter>
Screenshot: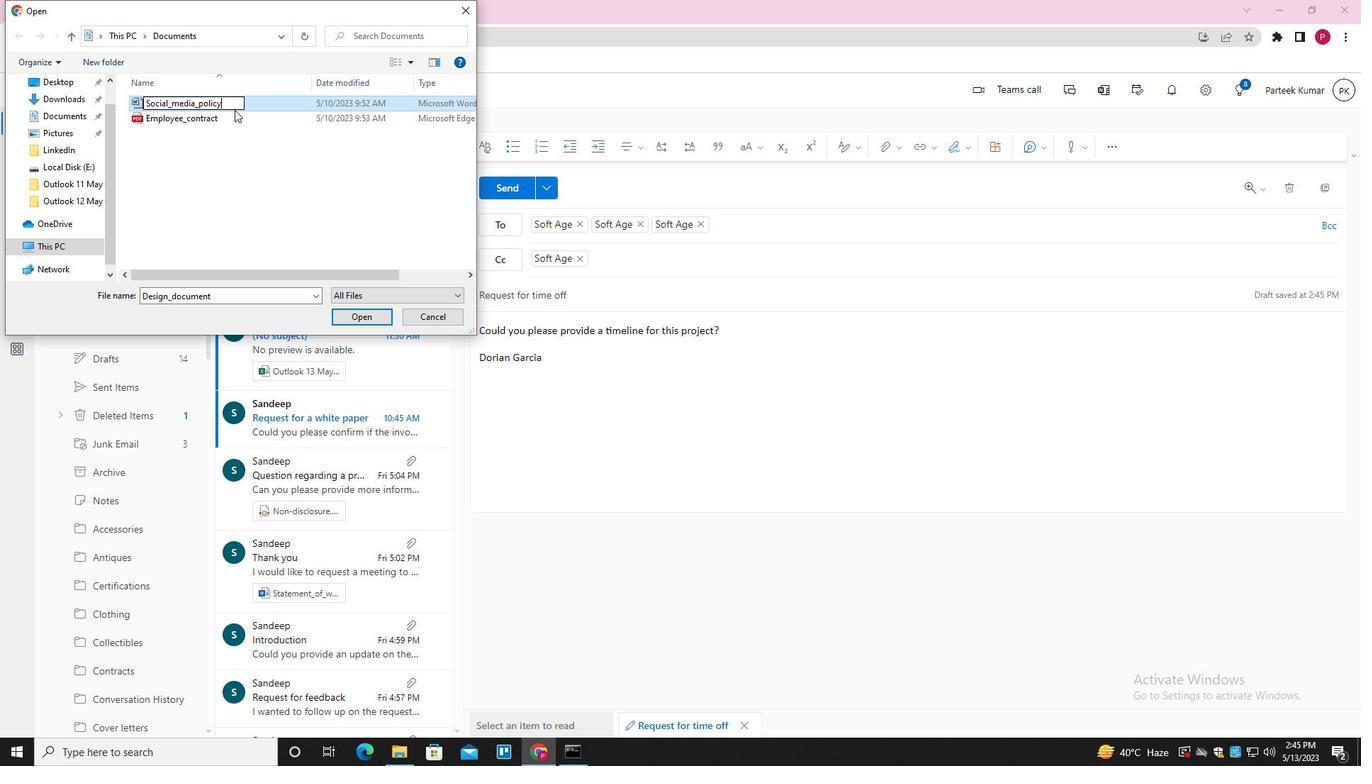 
Action: Mouse moved to (246, 104)
Screenshot: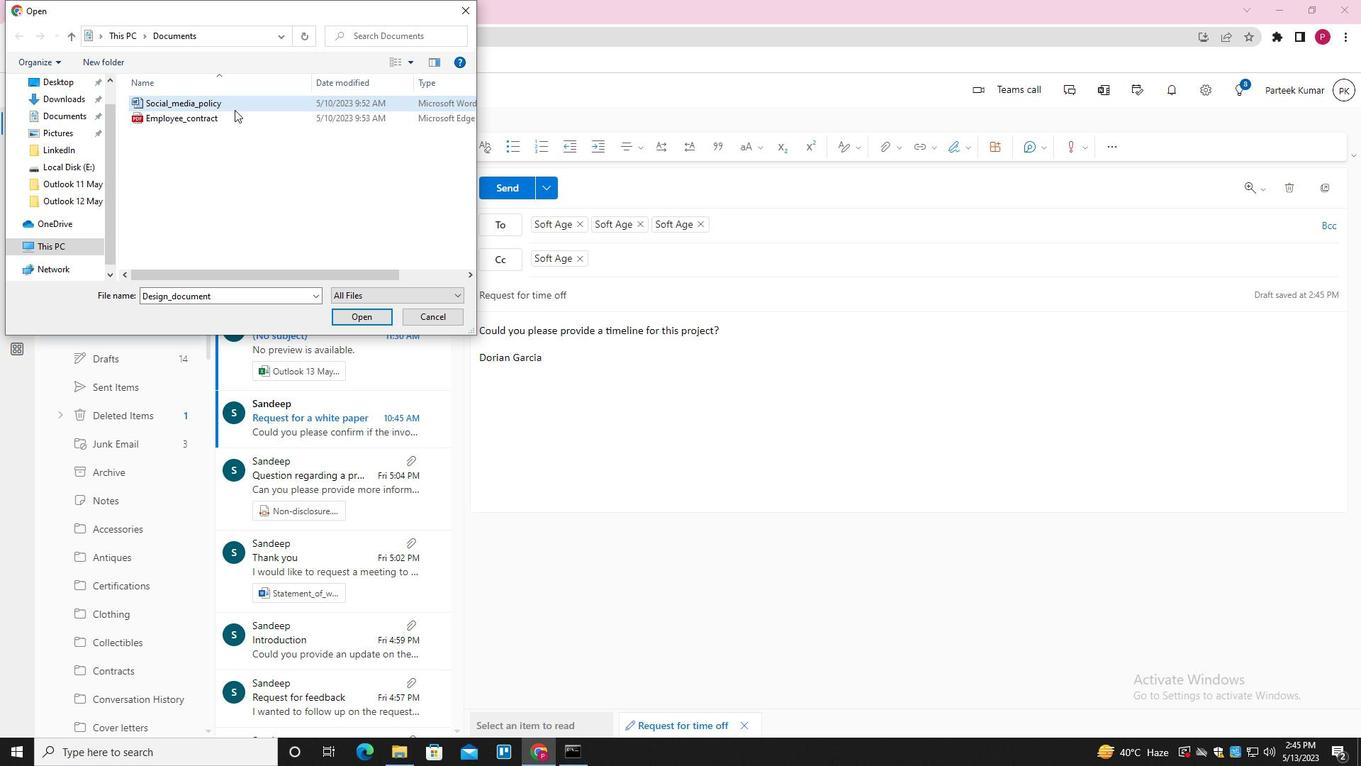 
Action: Mouse pressed left at (246, 104)
Screenshot: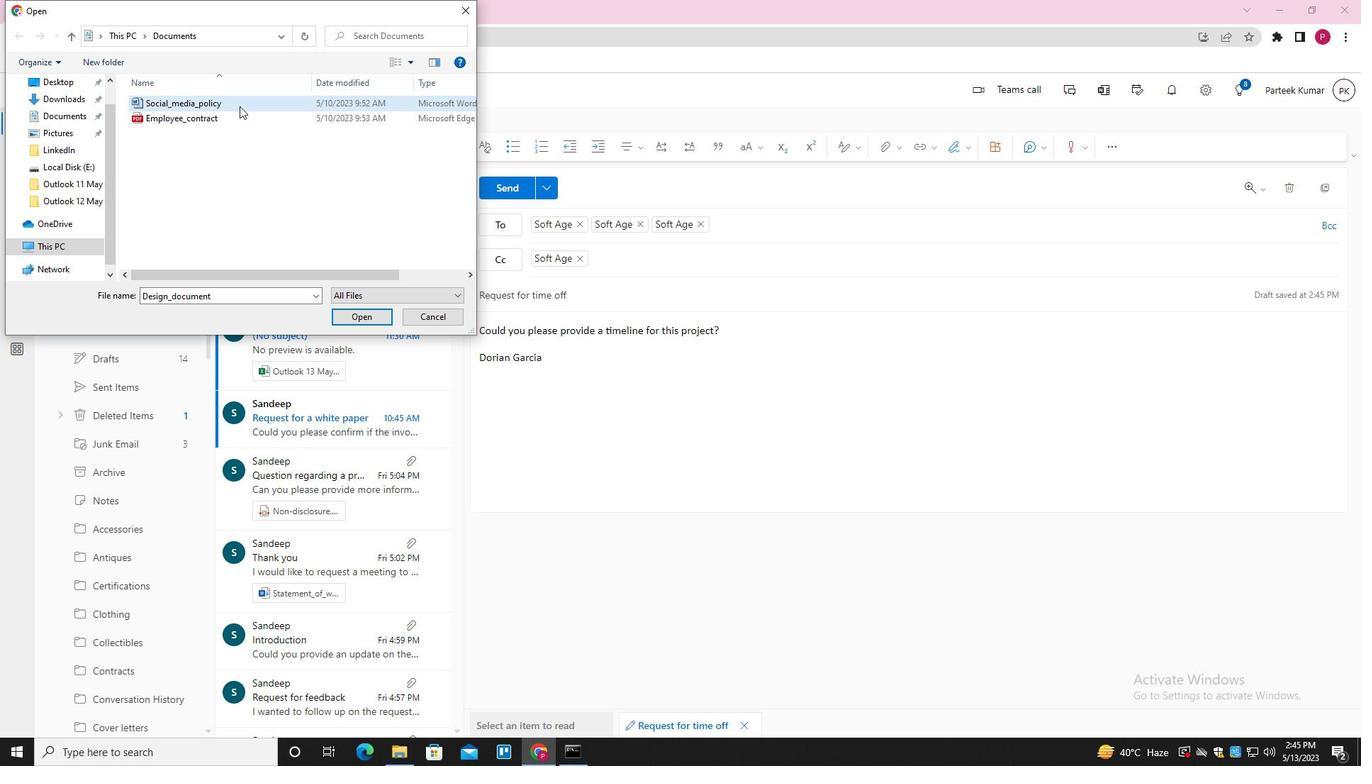 
Action: Mouse moved to (357, 318)
Screenshot: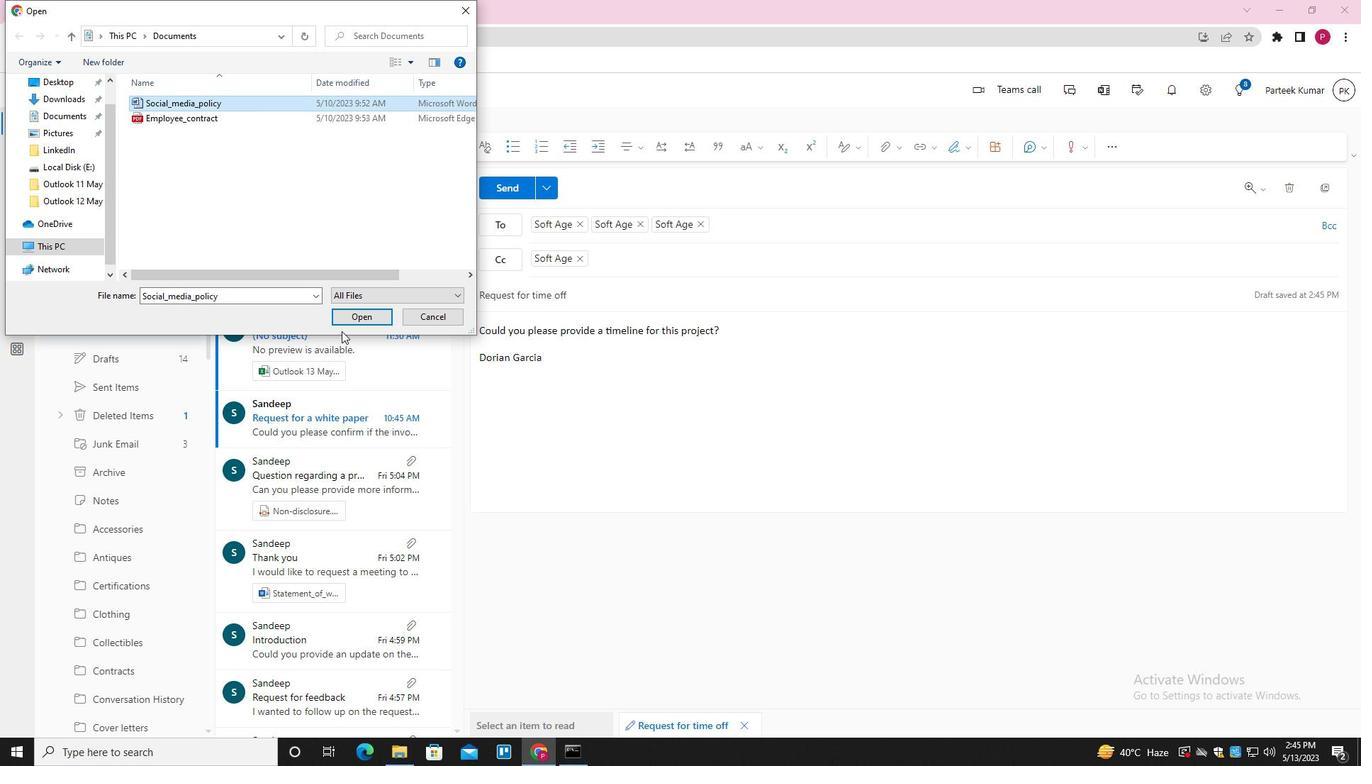 
Action: Mouse pressed left at (357, 318)
Screenshot: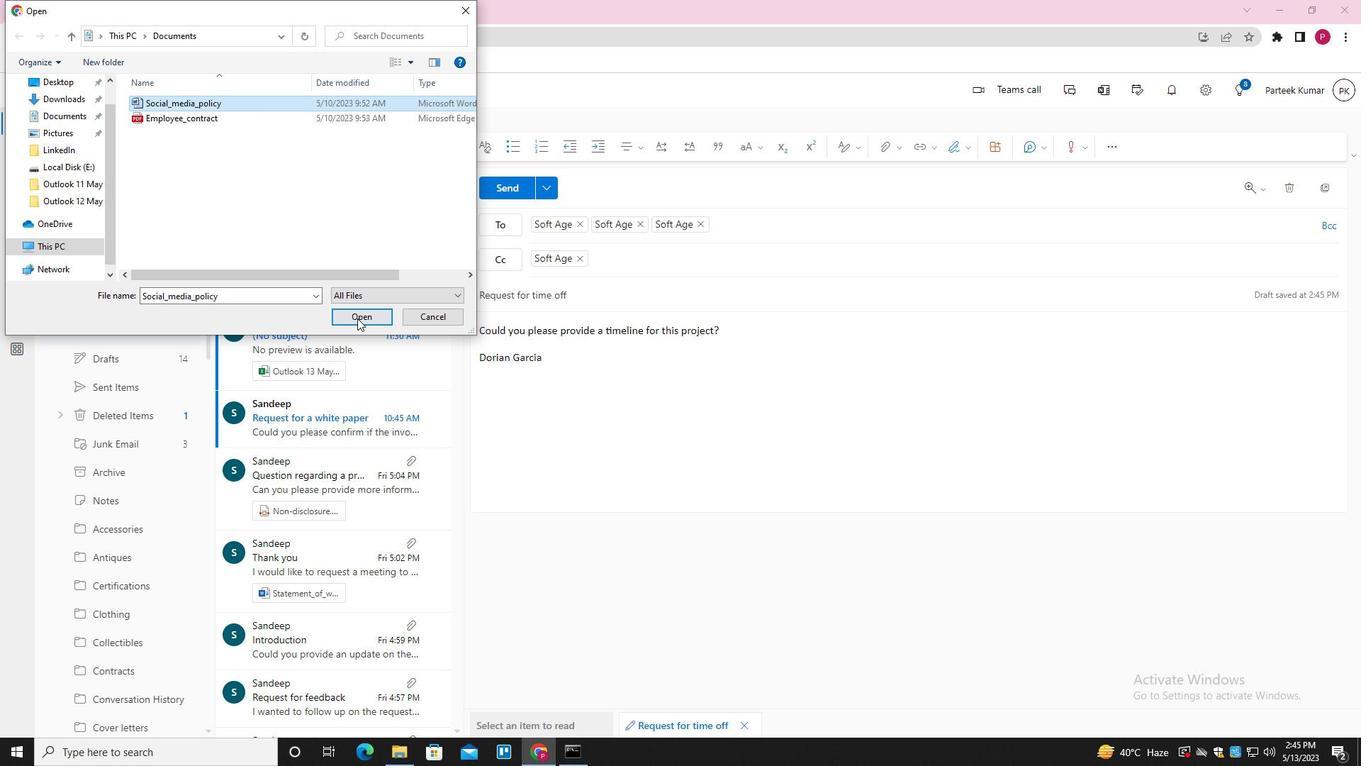 
Action: Mouse moved to (509, 192)
Screenshot: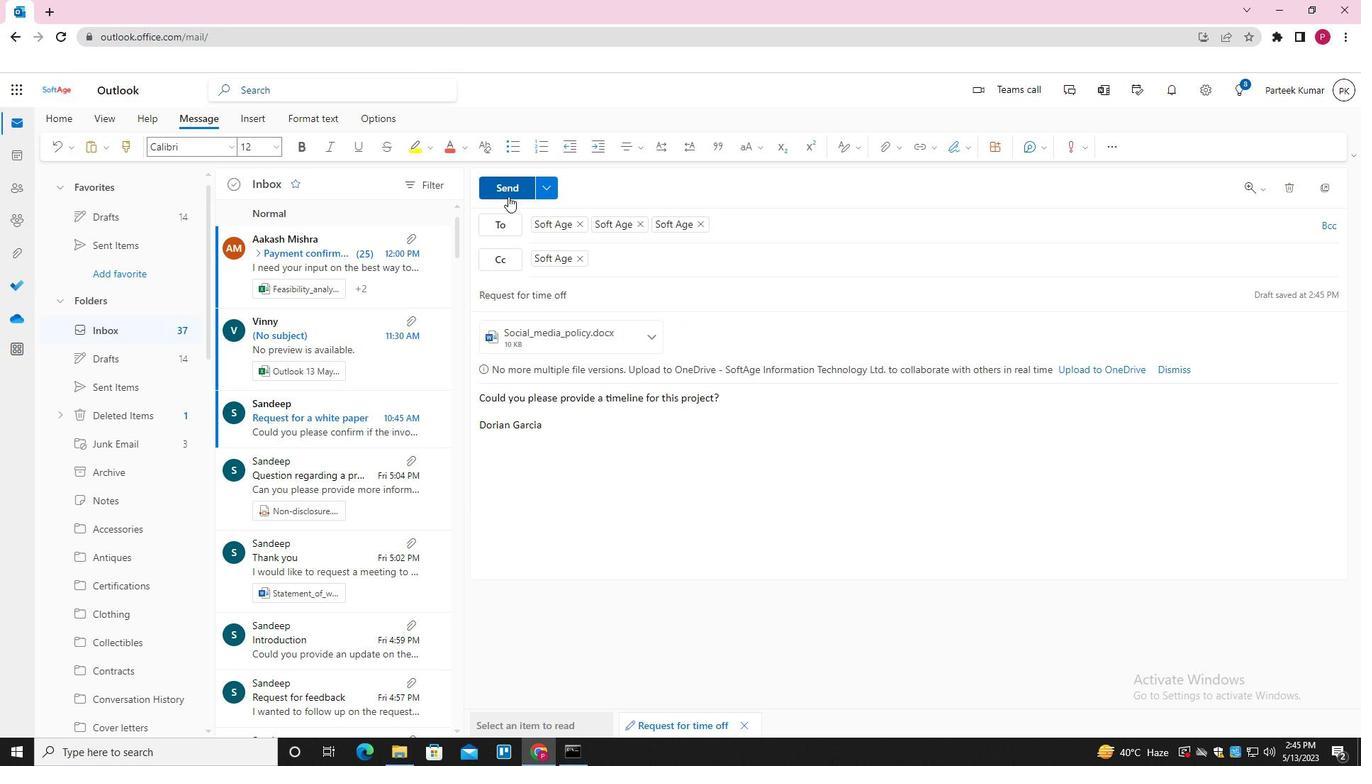 
Action: Mouse pressed left at (509, 192)
Screenshot: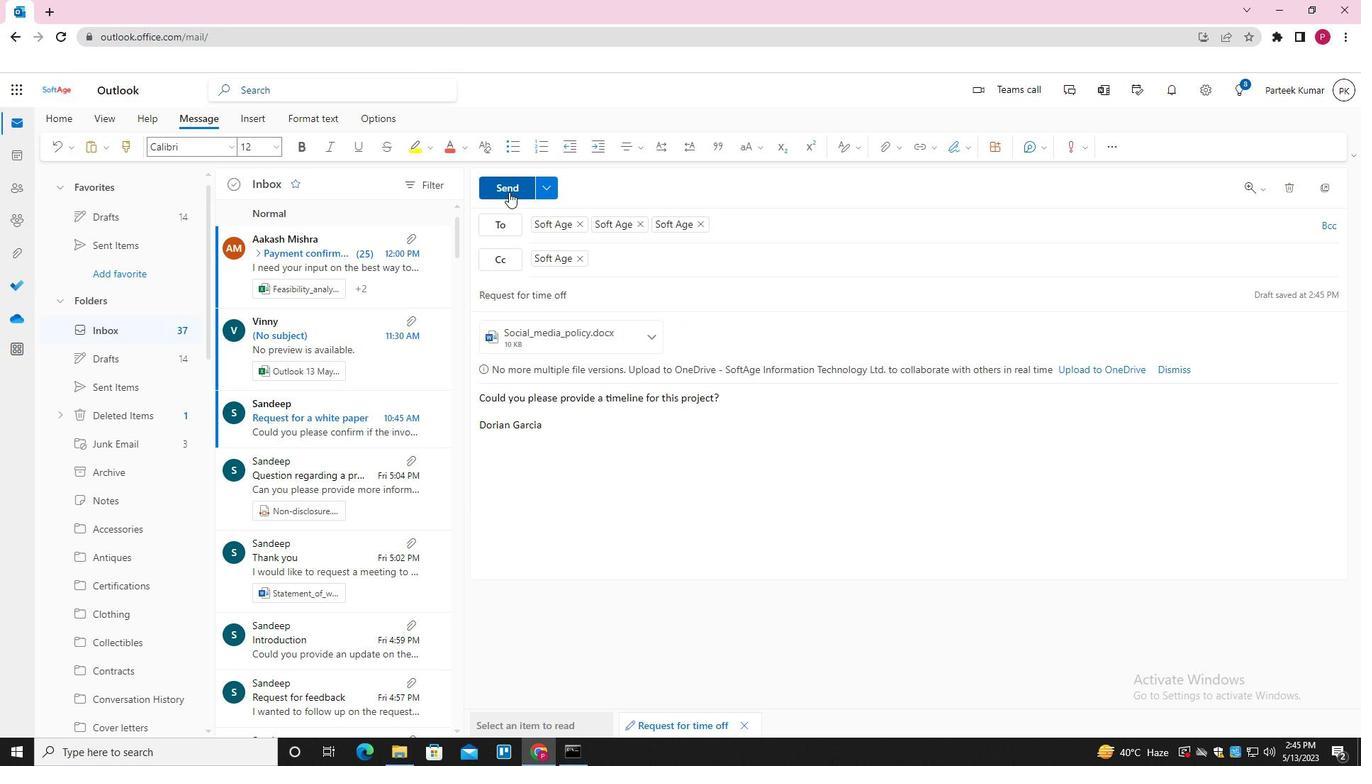 
Action: Mouse moved to (534, 268)
Screenshot: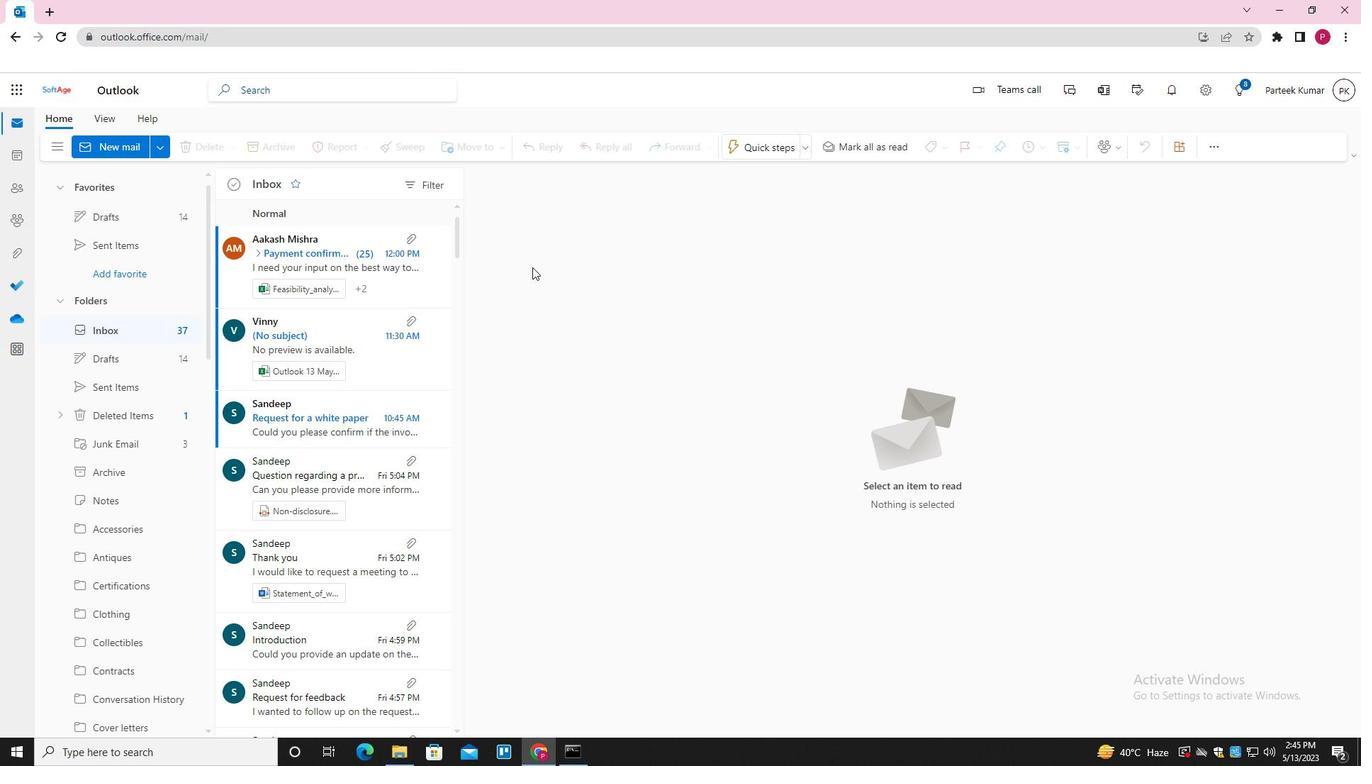 
